 Task: Add Sprouts Organic Ground Coriander to the cart.
Action: Mouse moved to (13, 91)
Screenshot: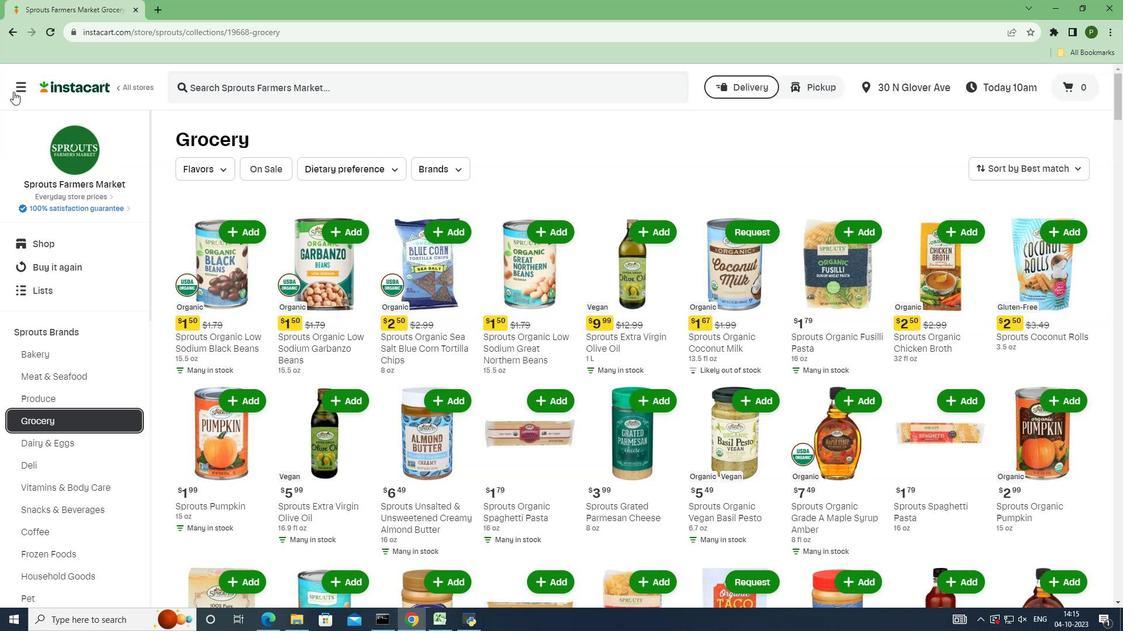 
Action: Mouse pressed left at (13, 91)
Screenshot: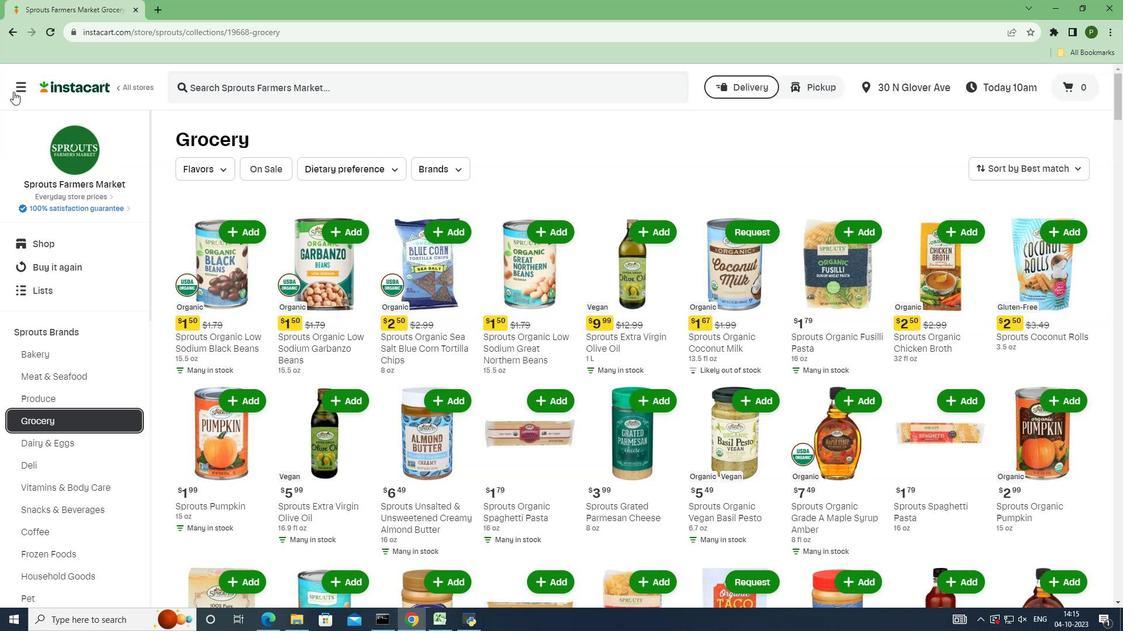 
Action: Mouse moved to (54, 320)
Screenshot: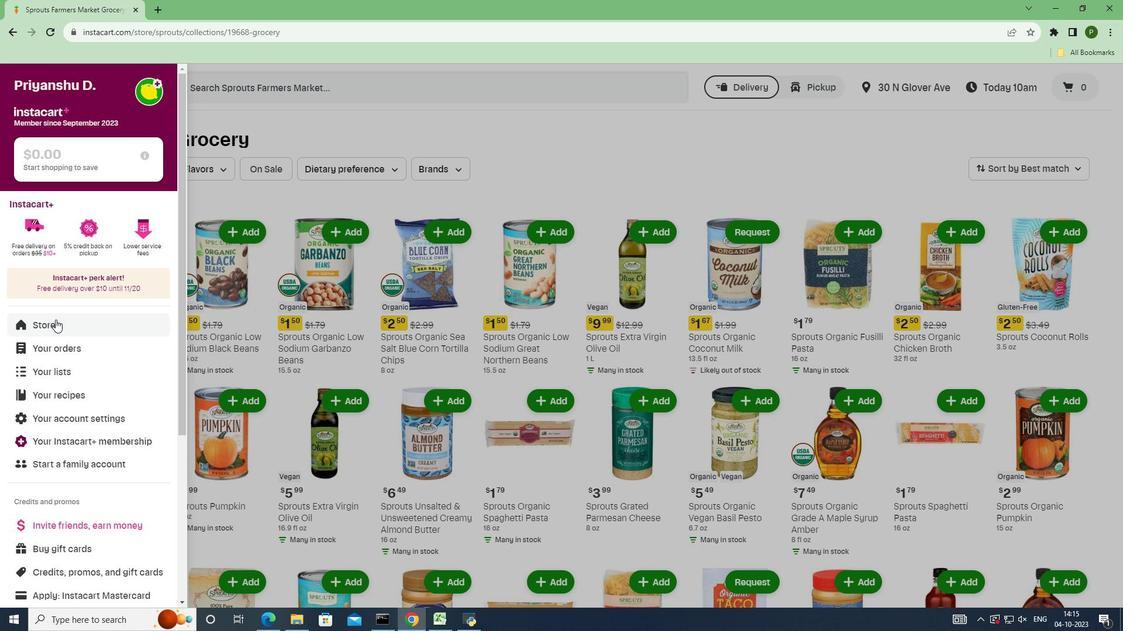 
Action: Mouse pressed left at (54, 320)
Screenshot: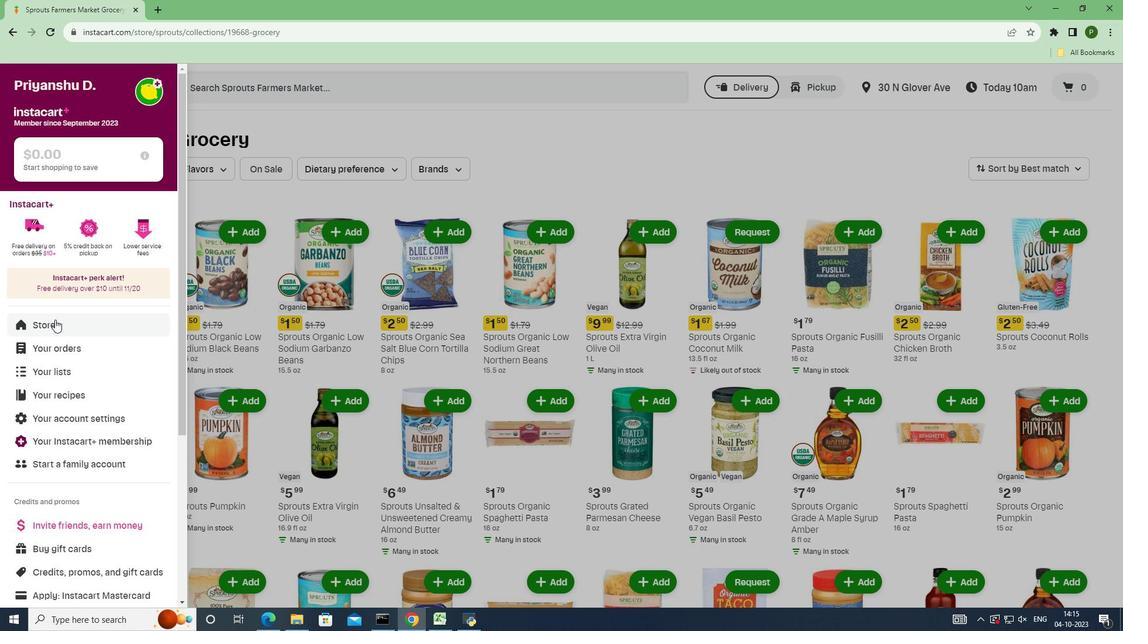 
Action: Mouse moved to (255, 131)
Screenshot: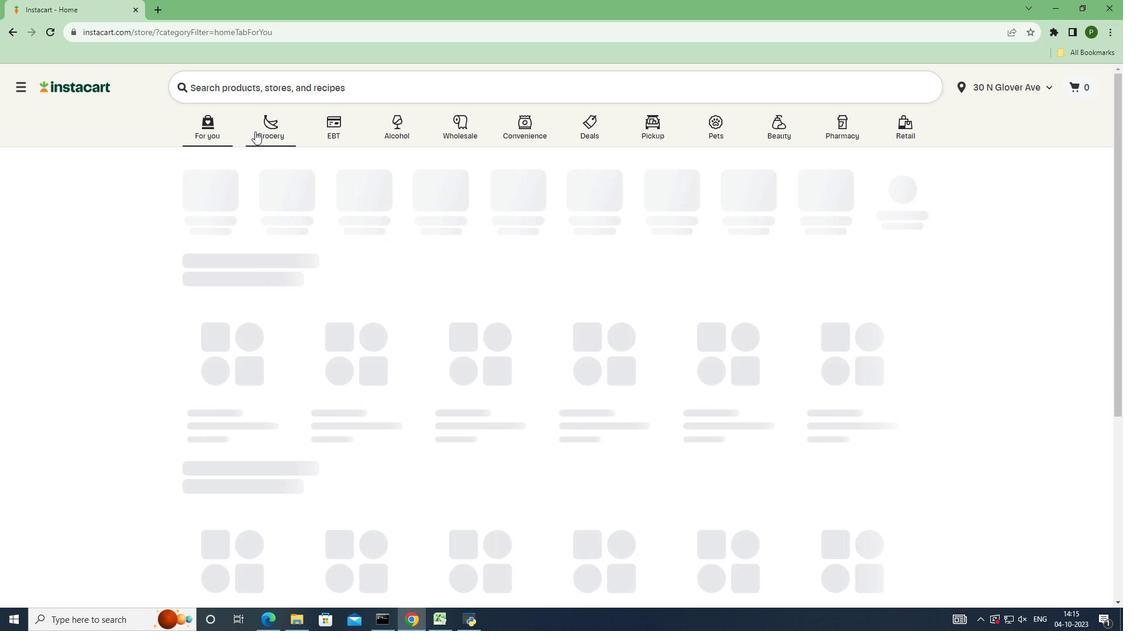 
Action: Mouse pressed left at (255, 131)
Screenshot: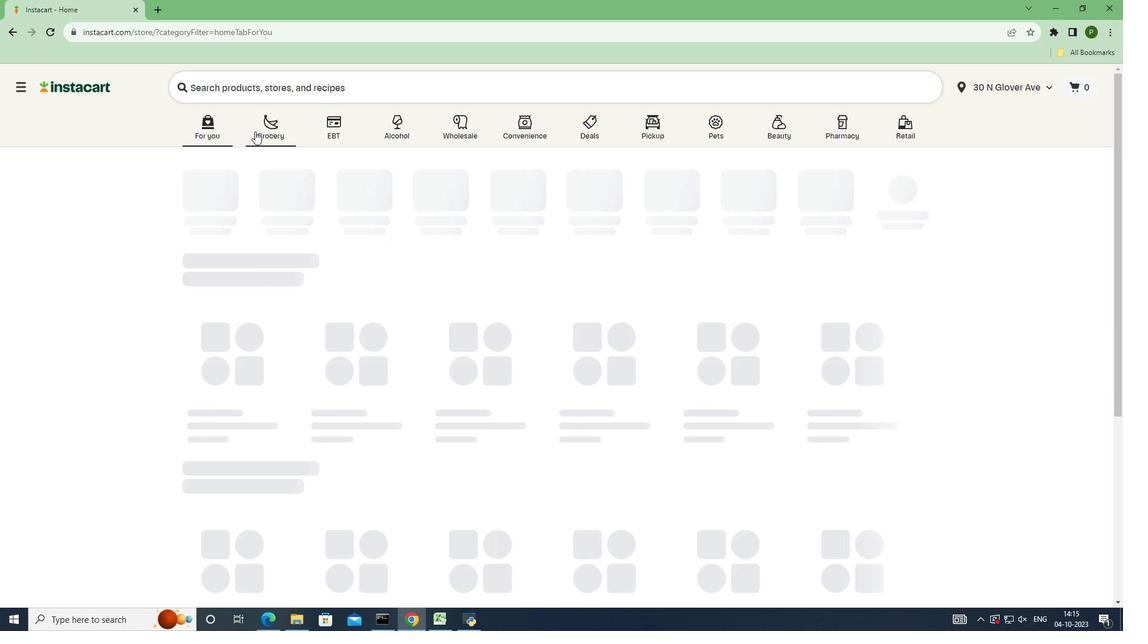 
Action: Mouse moved to (730, 271)
Screenshot: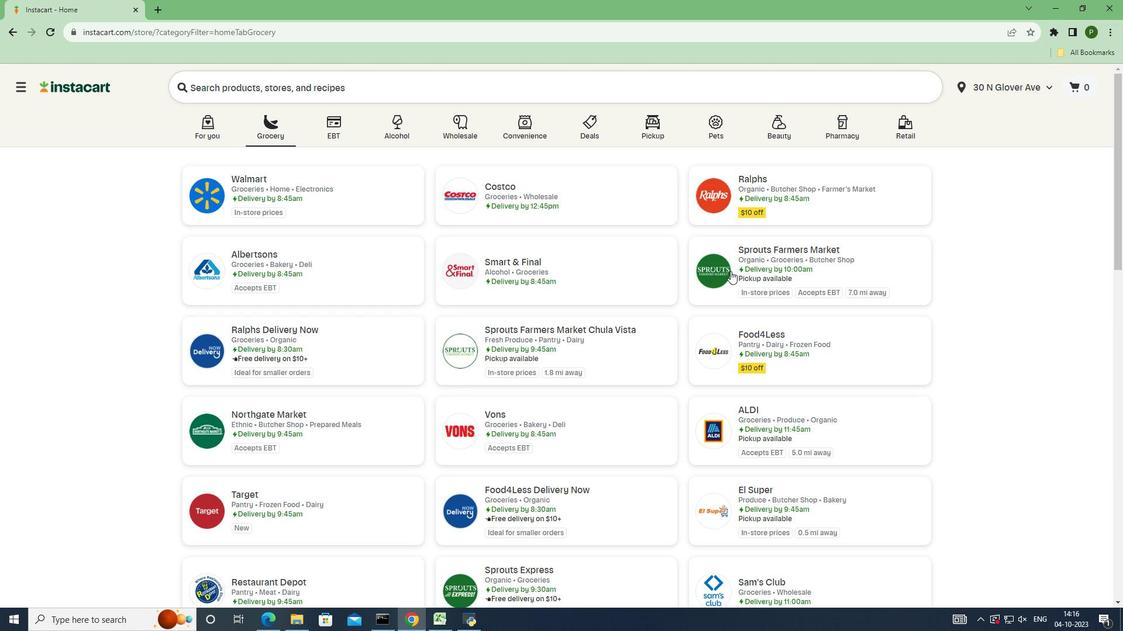
Action: Mouse pressed left at (730, 271)
Screenshot: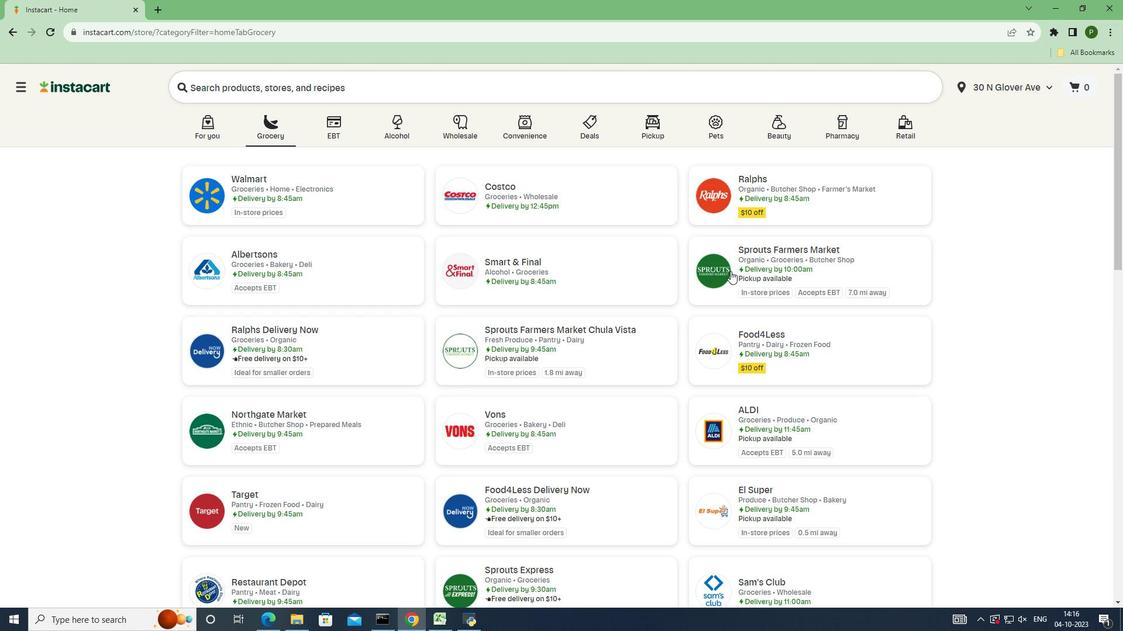 
Action: Mouse moved to (97, 326)
Screenshot: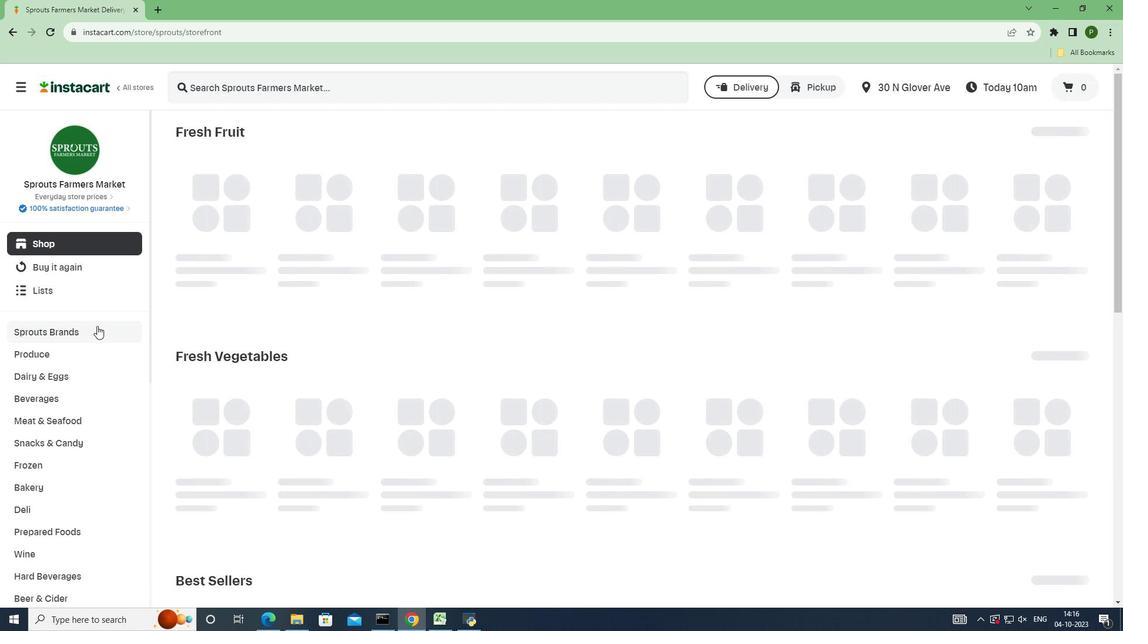 
Action: Mouse pressed left at (97, 326)
Screenshot: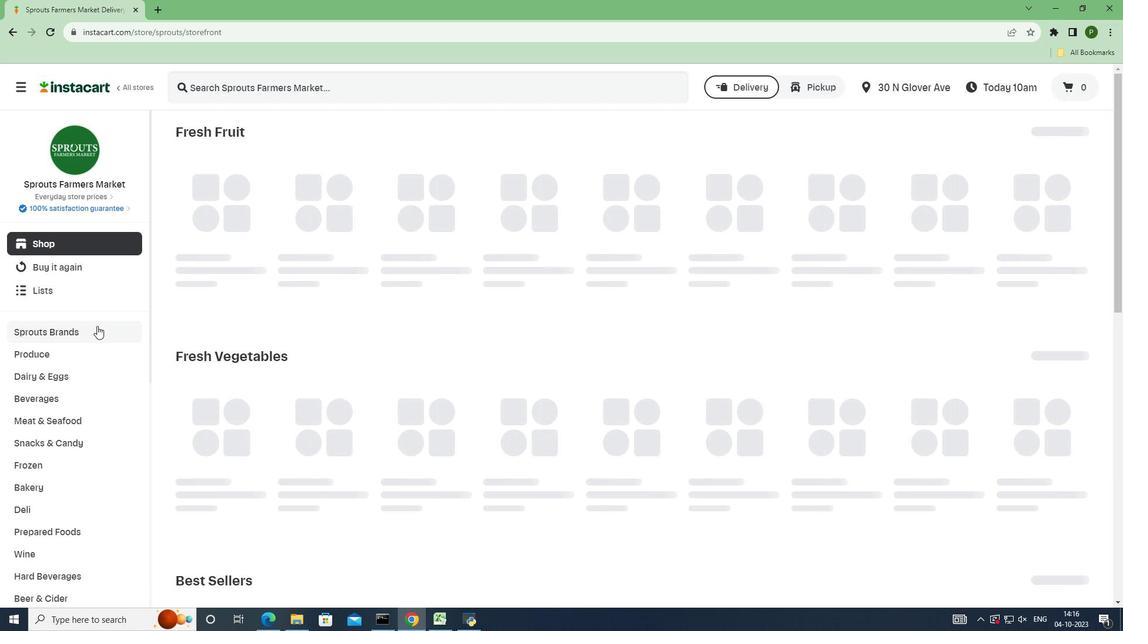 
Action: Mouse moved to (76, 426)
Screenshot: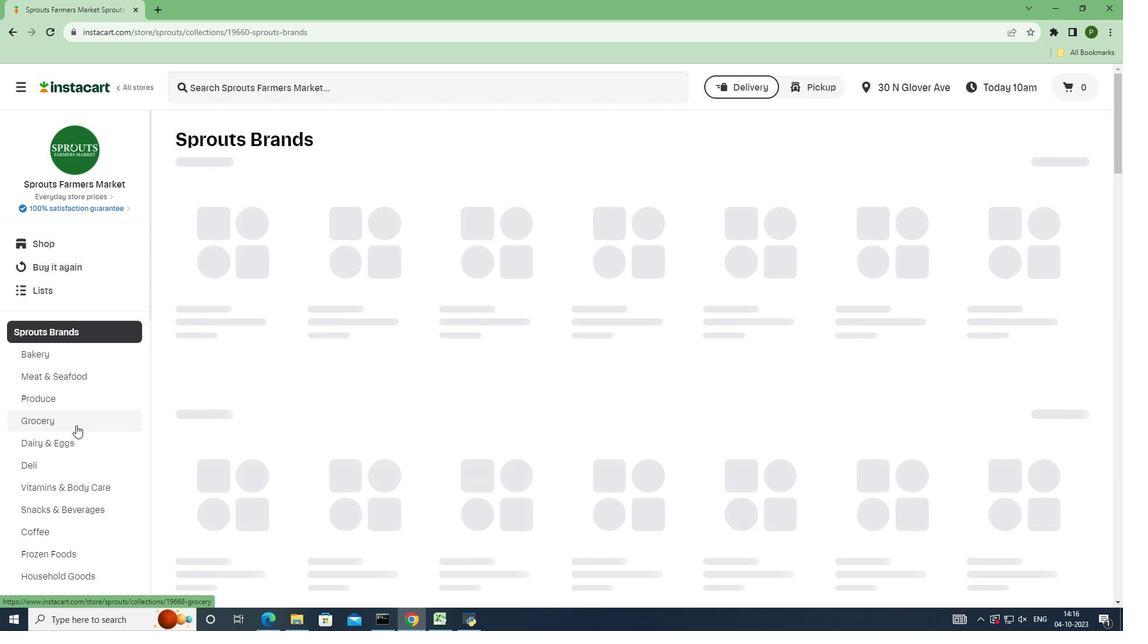 
Action: Mouse pressed left at (76, 426)
Screenshot: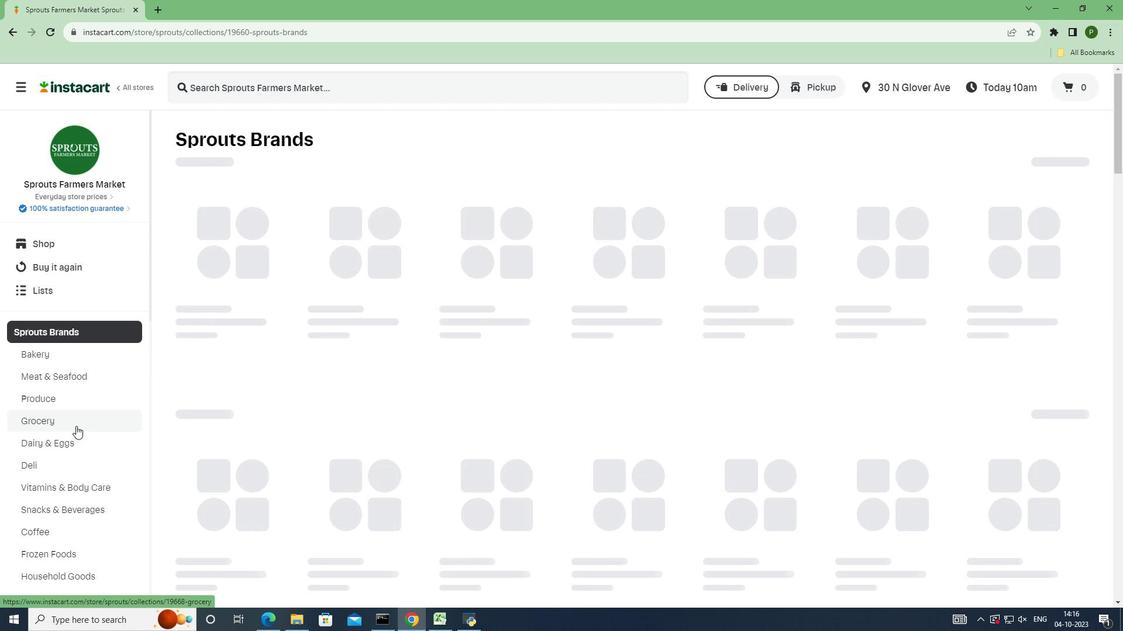 
Action: Mouse moved to (279, 270)
Screenshot: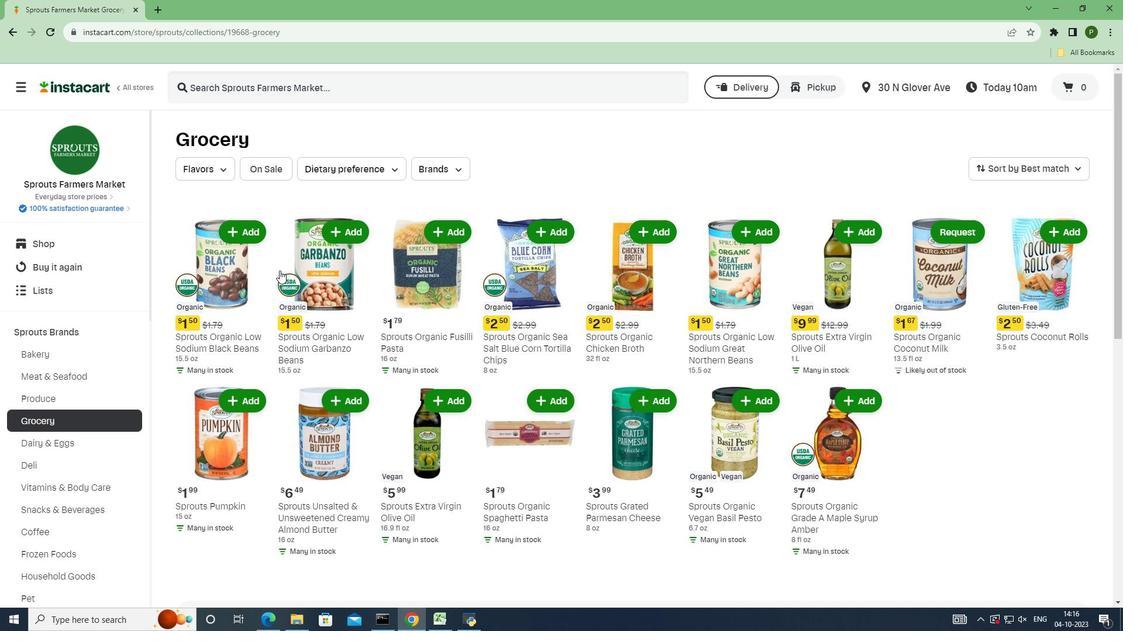
Action: Mouse scrolled (279, 270) with delta (0, 0)
Screenshot: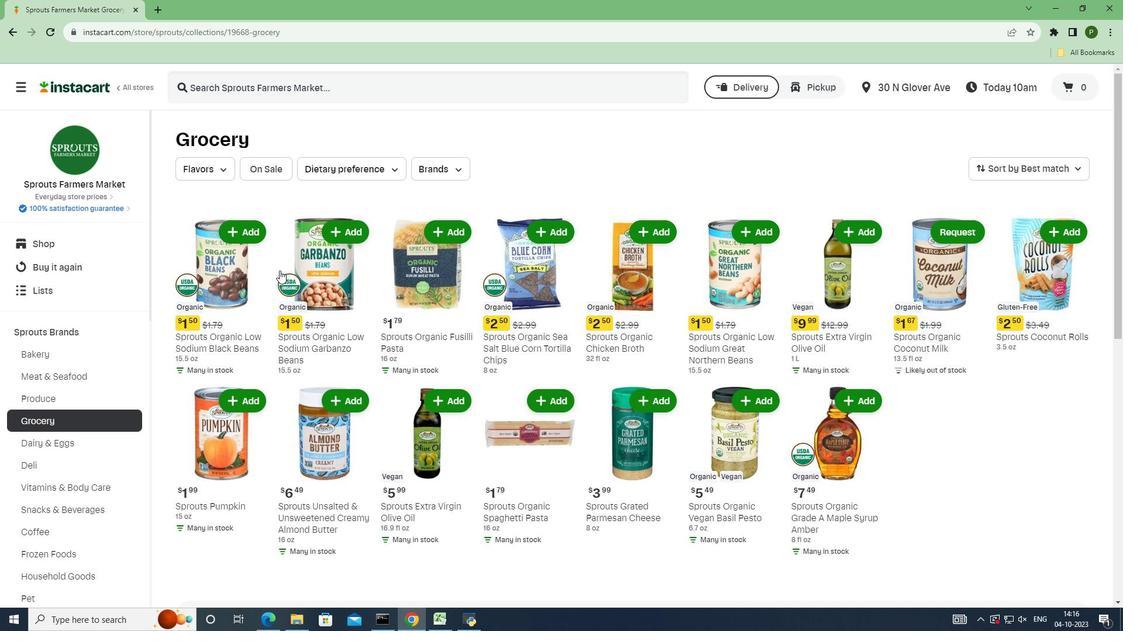 
Action: Mouse moved to (279, 271)
Screenshot: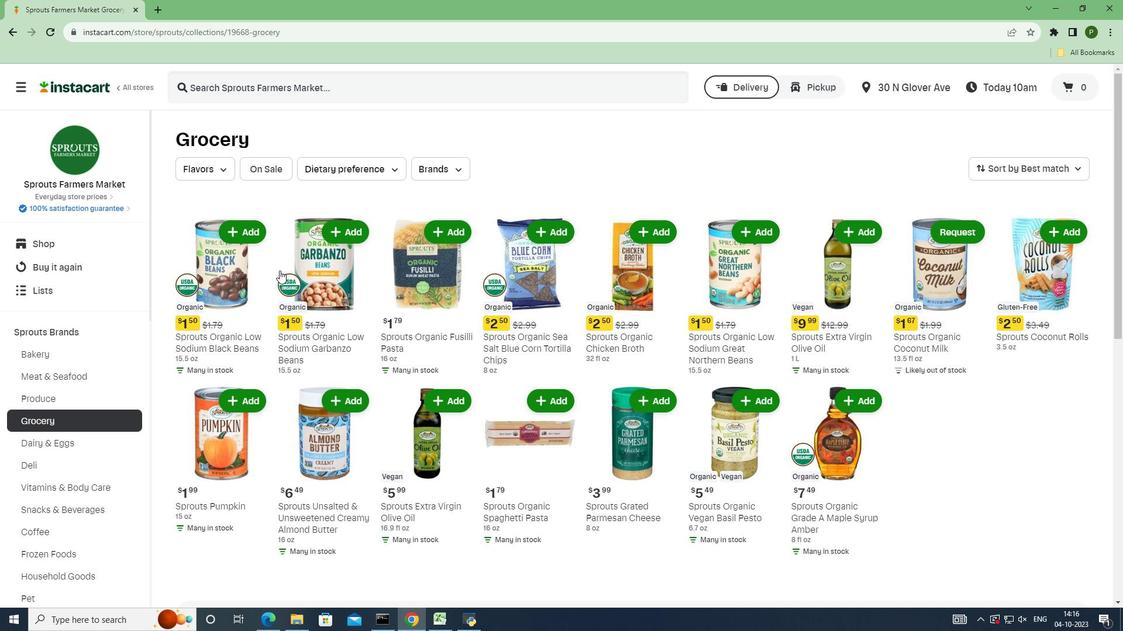 
Action: Mouse scrolled (279, 270) with delta (0, 0)
Screenshot: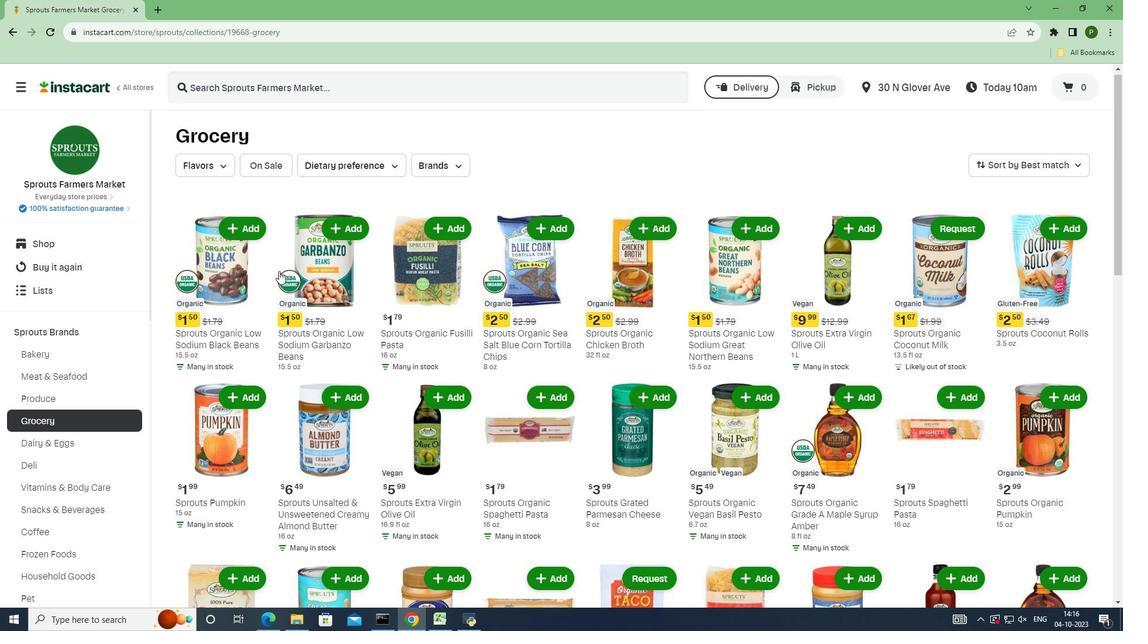
Action: Mouse scrolled (279, 270) with delta (0, 0)
Screenshot: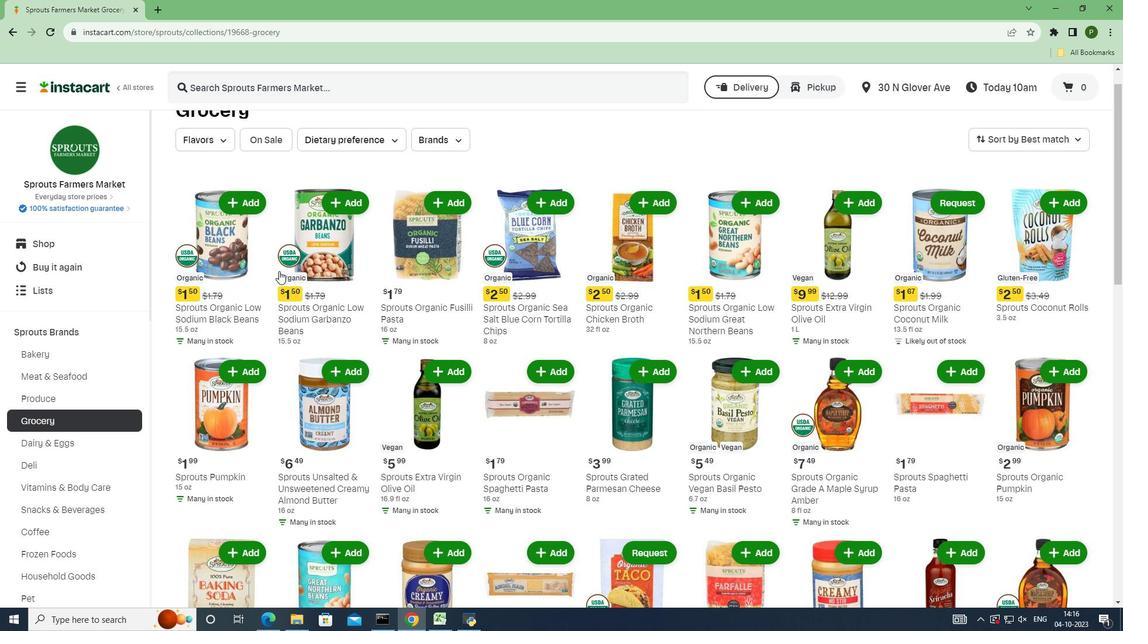 
Action: Mouse scrolled (279, 270) with delta (0, 0)
Screenshot: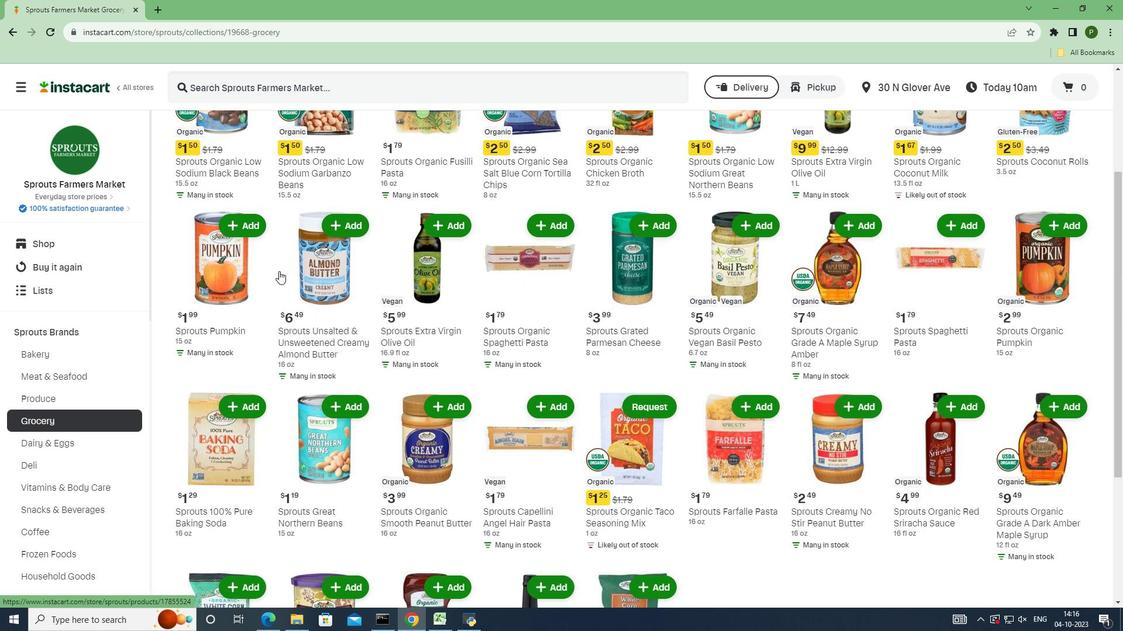
Action: Mouse scrolled (279, 270) with delta (0, 0)
Screenshot: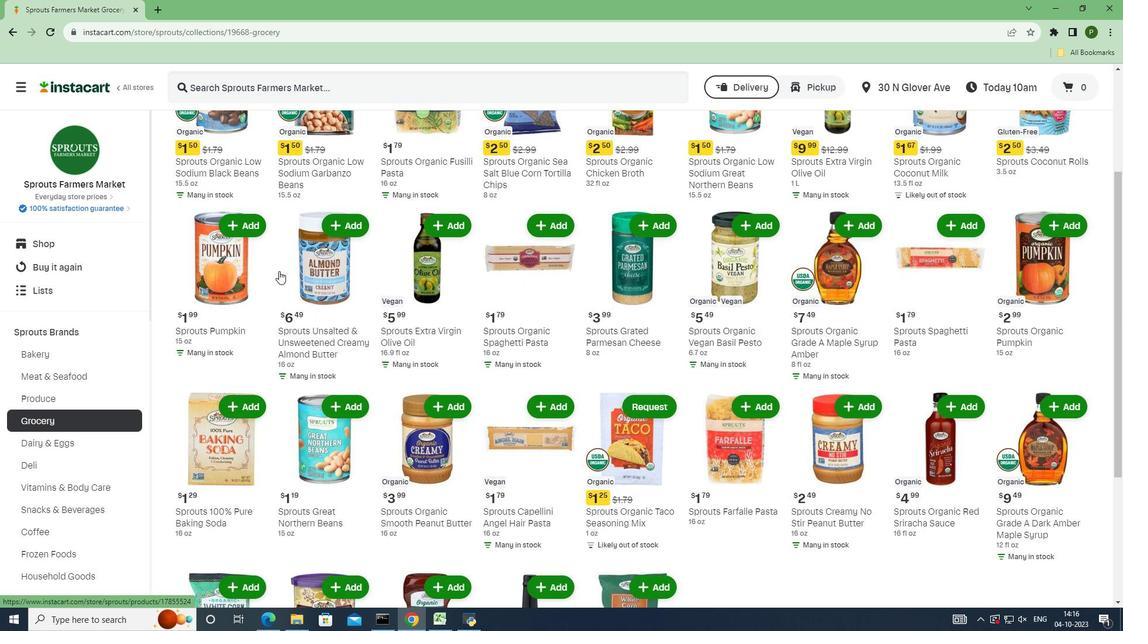 
Action: Mouse scrolled (279, 270) with delta (0, 0)
Screenshot: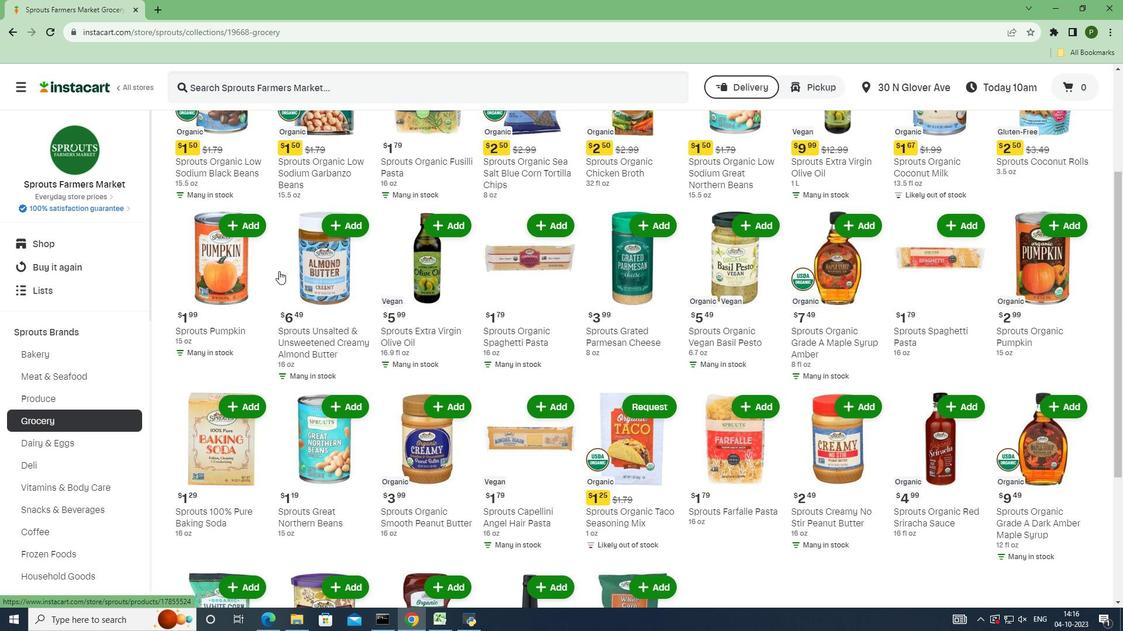 
Action: Mouse moved to (279, 271)
Screenshot: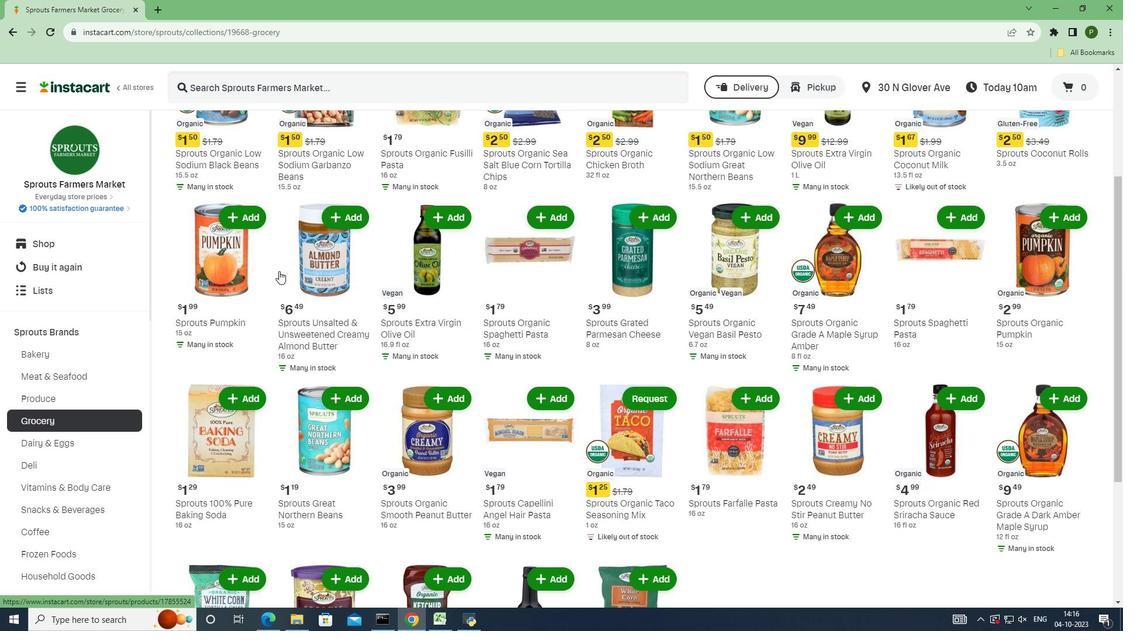 
Action: Mouse scrolled (279, 270) with delta (0, 0)
Screenshot: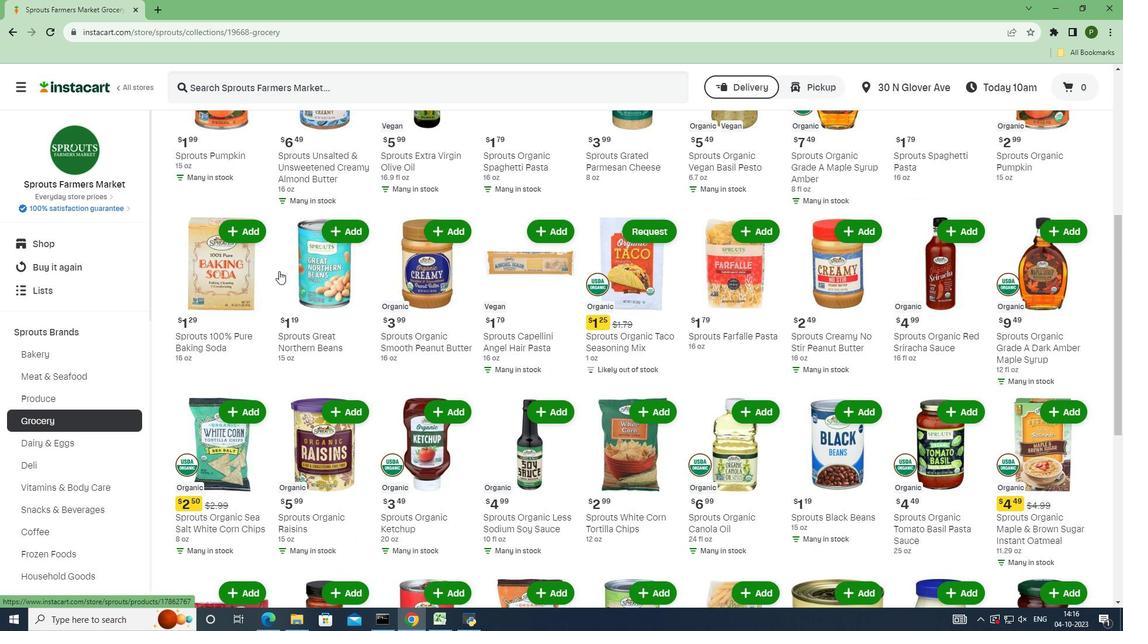 
Action: Mouse scrolled (279, 270) with delta (0, 0)
Screenshot: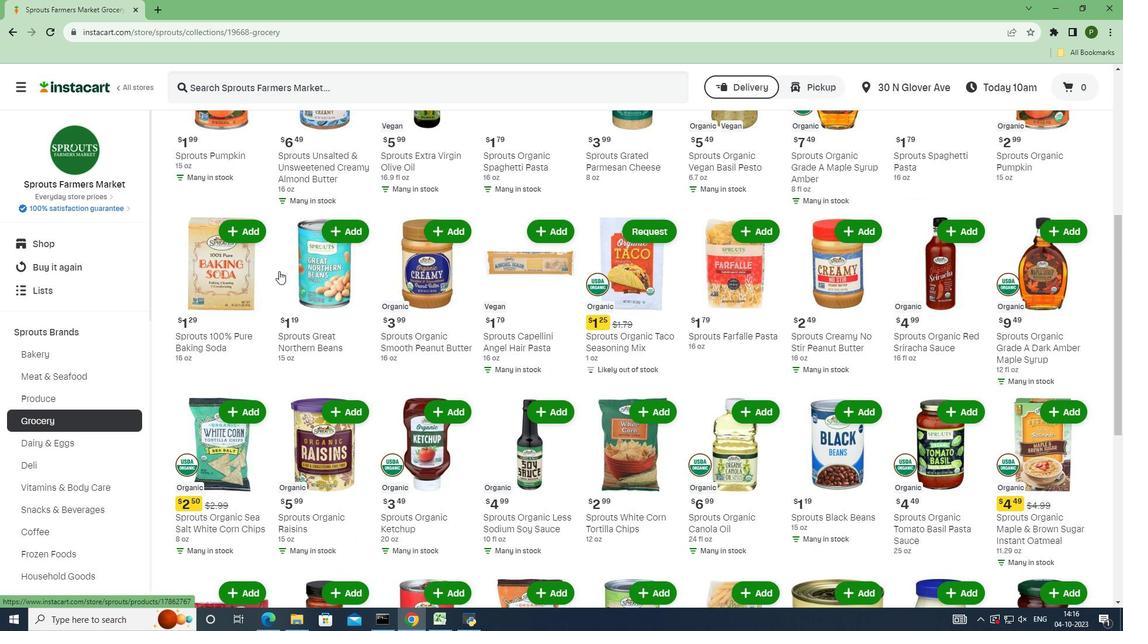 
Action: Mouse scrolled (279, 270) with delta (0, 0)
Screenshot: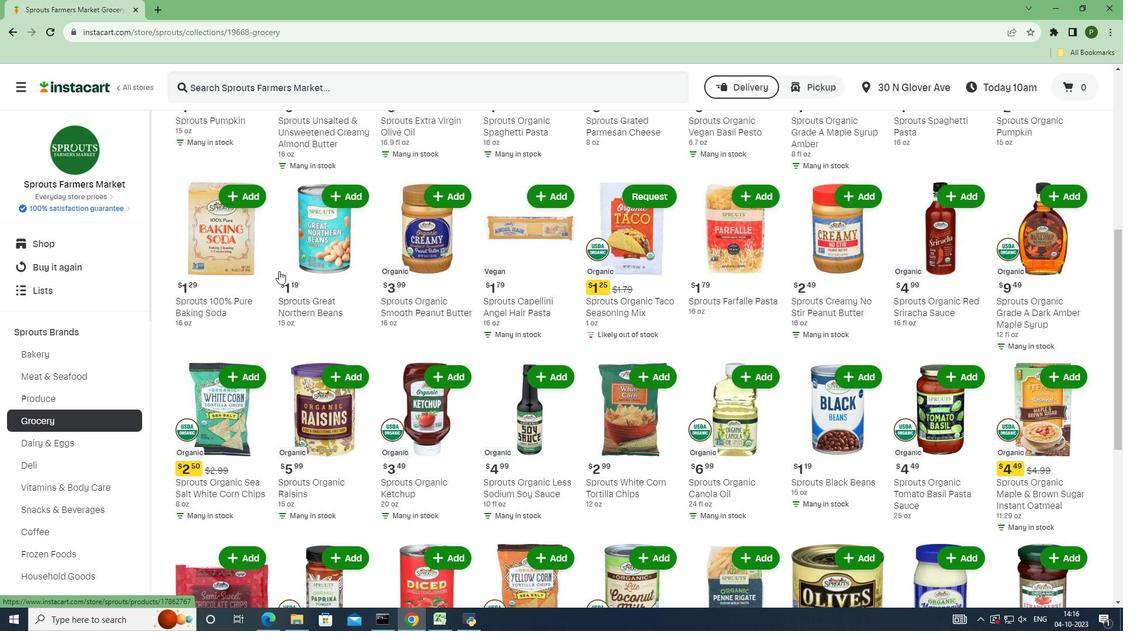 
Action: Mouse scrolled (279, 270) with delta (0, 0)
Screenshot: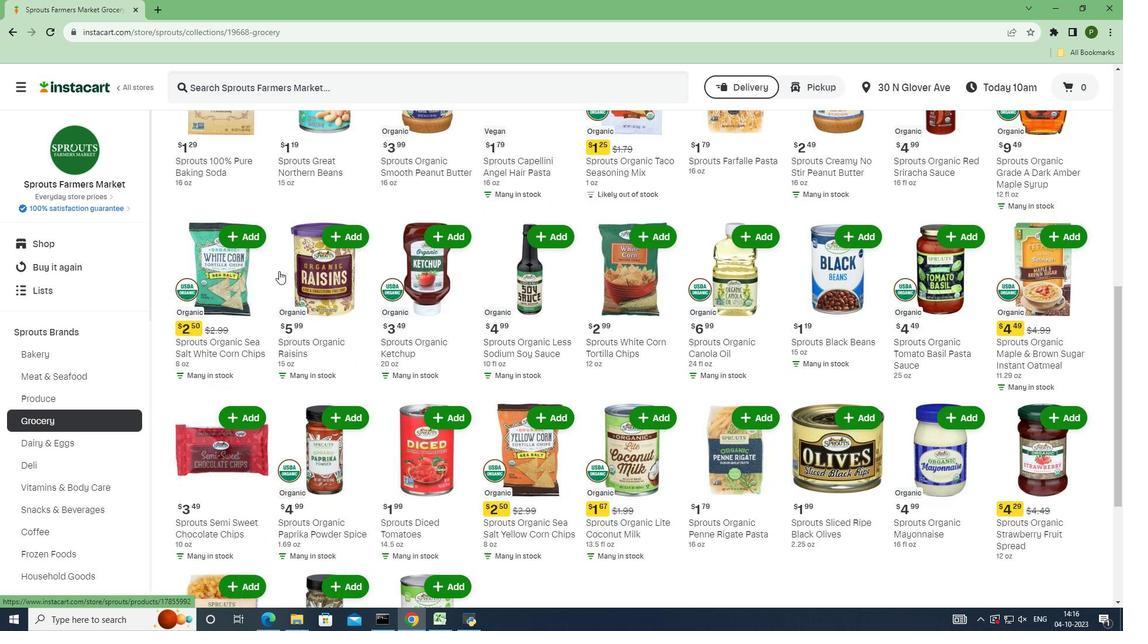 
Action: Mouse scrolled (279, 270) with delta (0, 0)
Screenshot: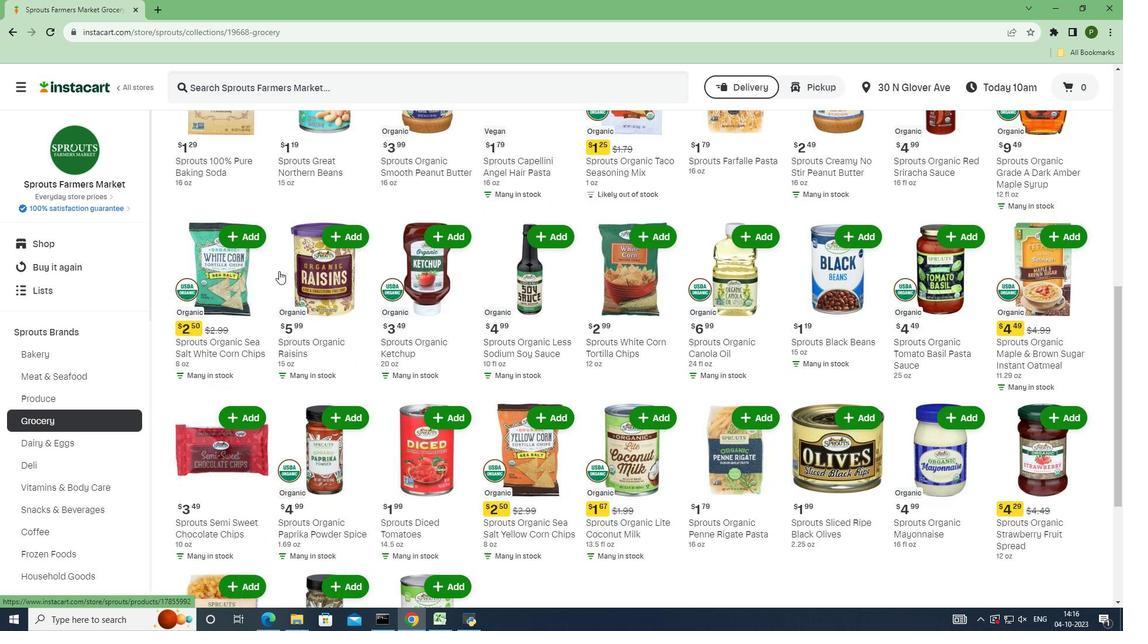
Action: Mouse scrolled (279, 270) with delta (0, 0)
Screenshot: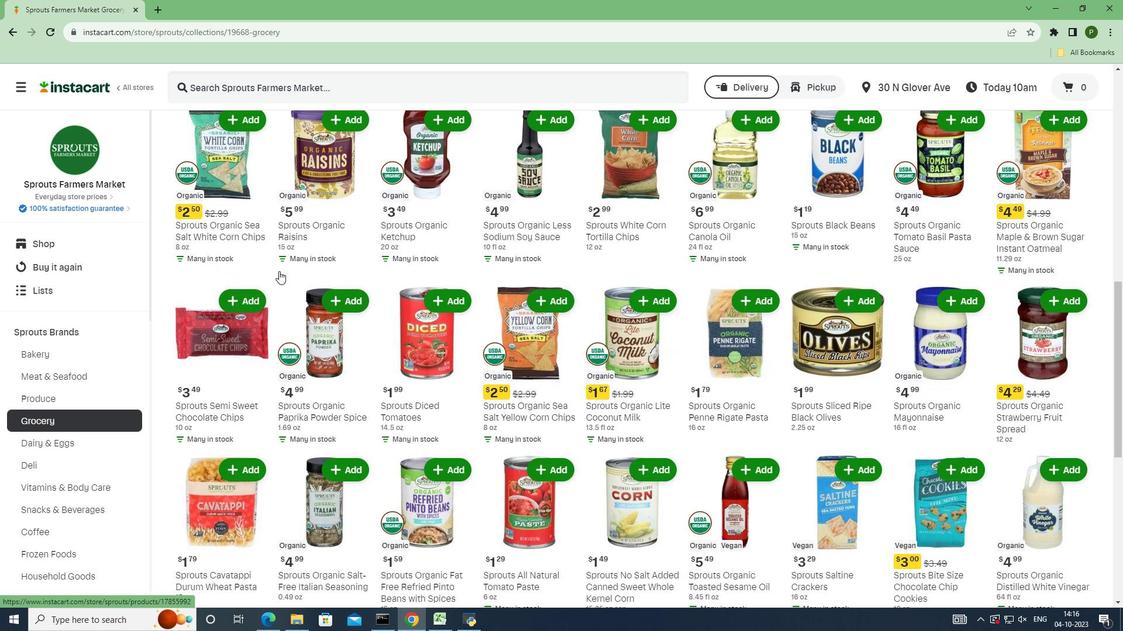 
Action: Mouse scrolled (279, 270) with delta (0, 0)
Screenshot: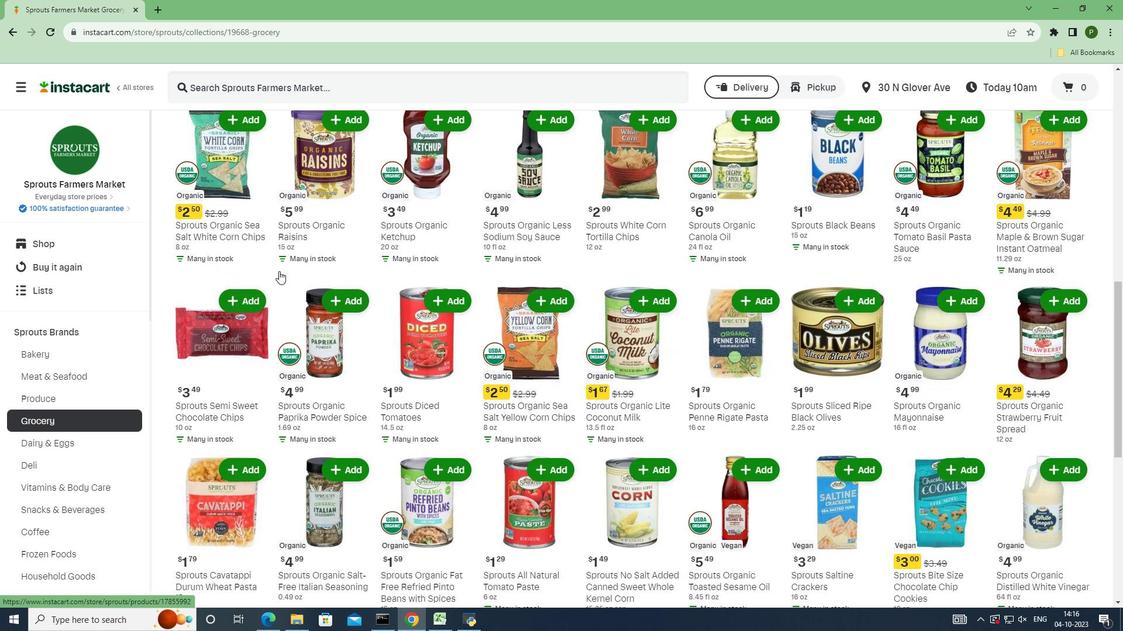 
Action: Mouse scrolled (279, 270) with delta (0, 0)
Screenshot: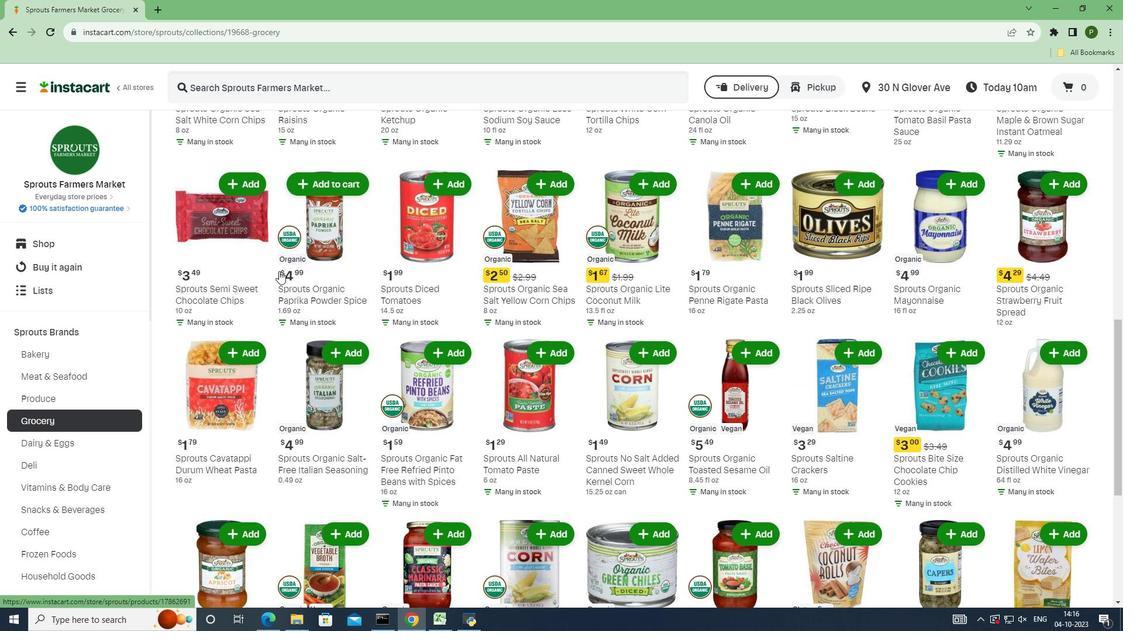 
Action: Mouse scrolled (279, 270) with delta (0, 0)
Screenshot: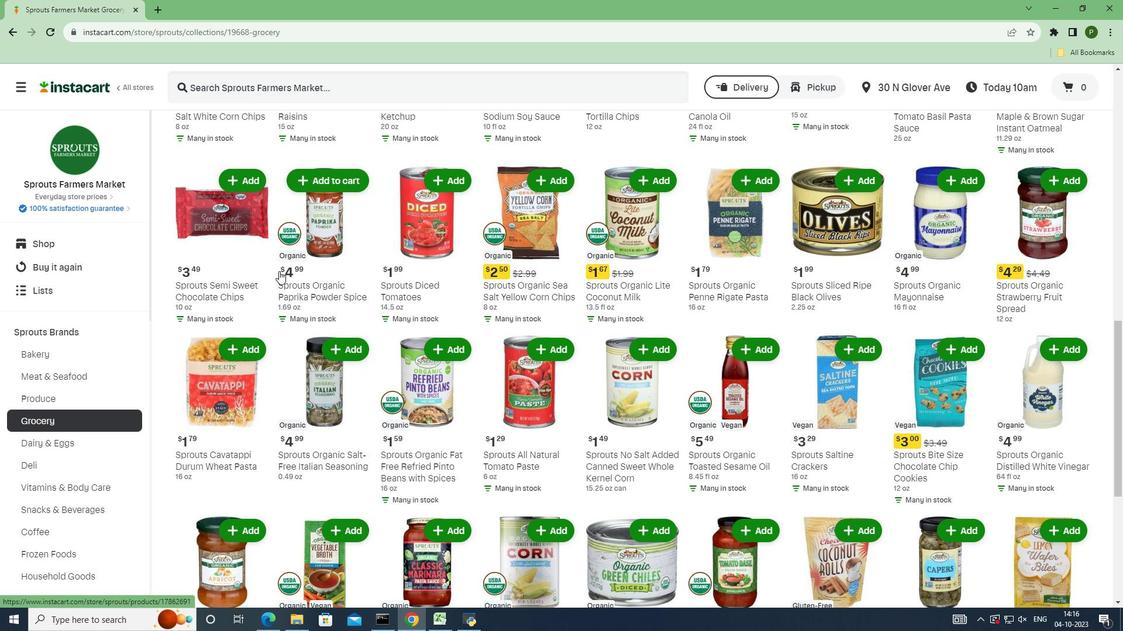 
Action: Mouse scrolled (279, 270) with delta (0, 0)
Screenshot: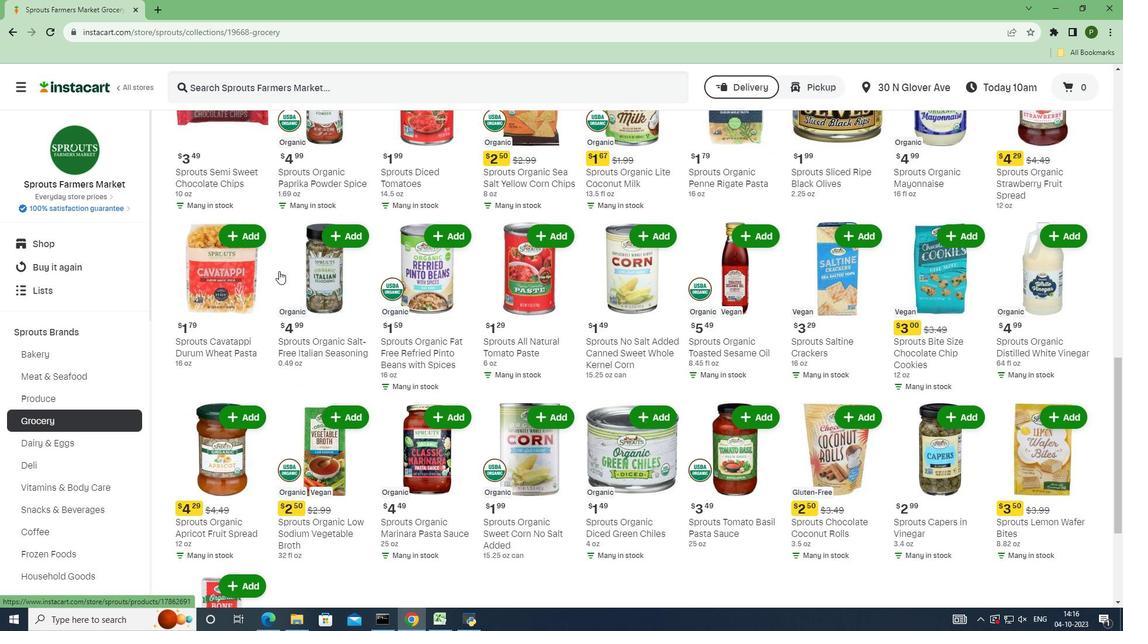 
Action: Mouse scrolled (279, 270) with delta (0, 0)
Screenshot: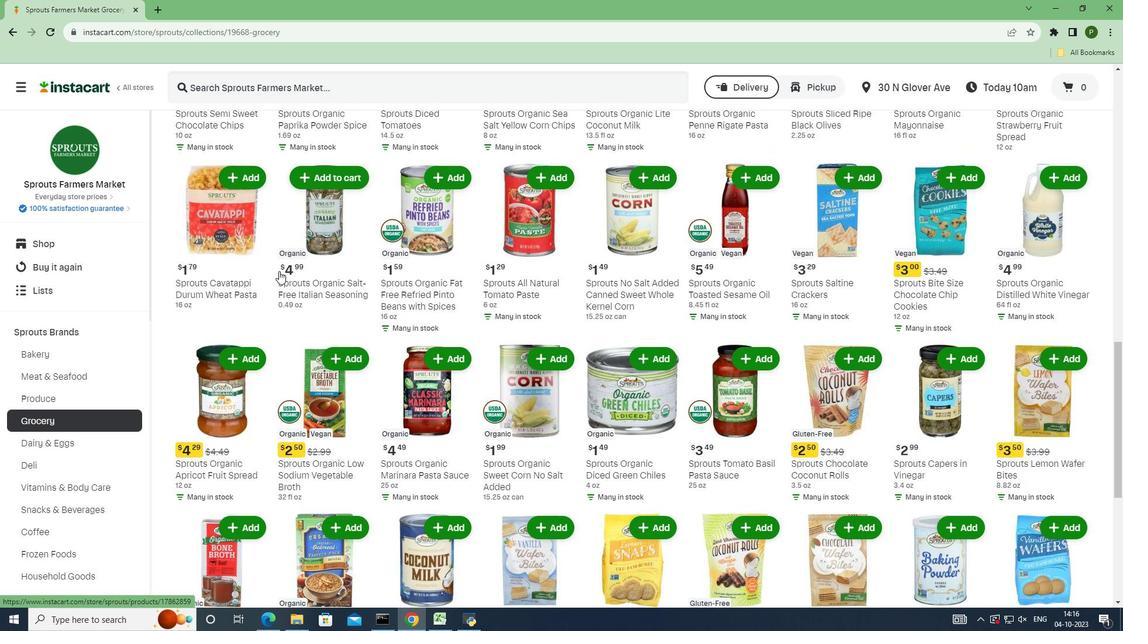 
Action: Mouse scrolled (279, 270) with delta (0, 0)
Screenshot: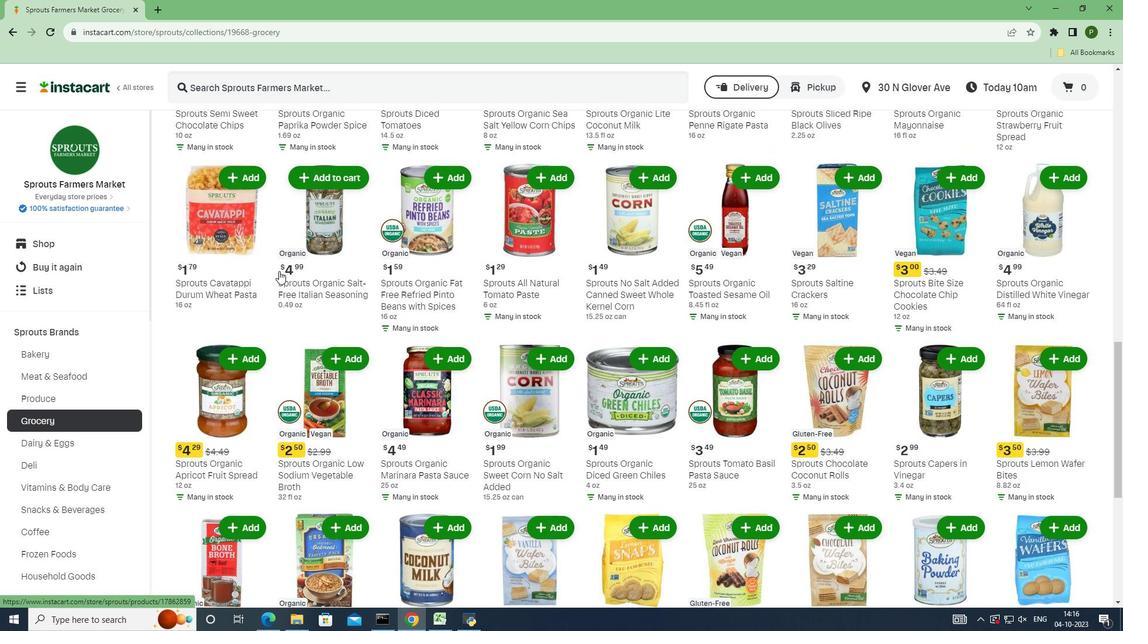 
Action: Mouse moved to (294, 325)
Screenshot: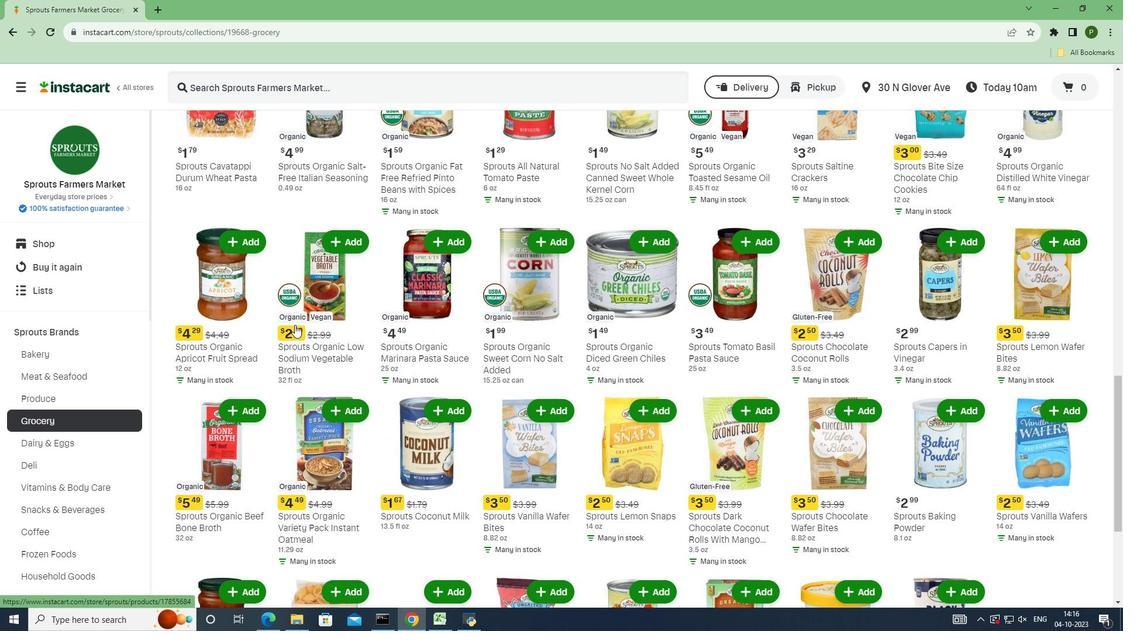 
Action: Mouse scrolled (294, 324) with delta (0, 0)
Screenshot: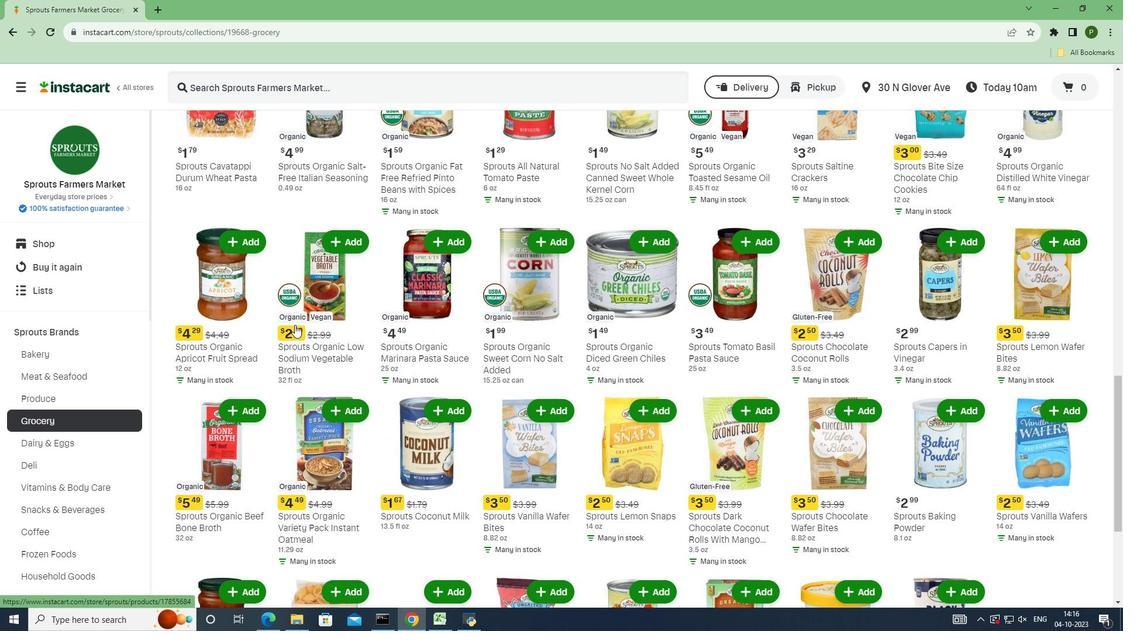 
Action: Mouse moved to (294, 325)
Screenshot: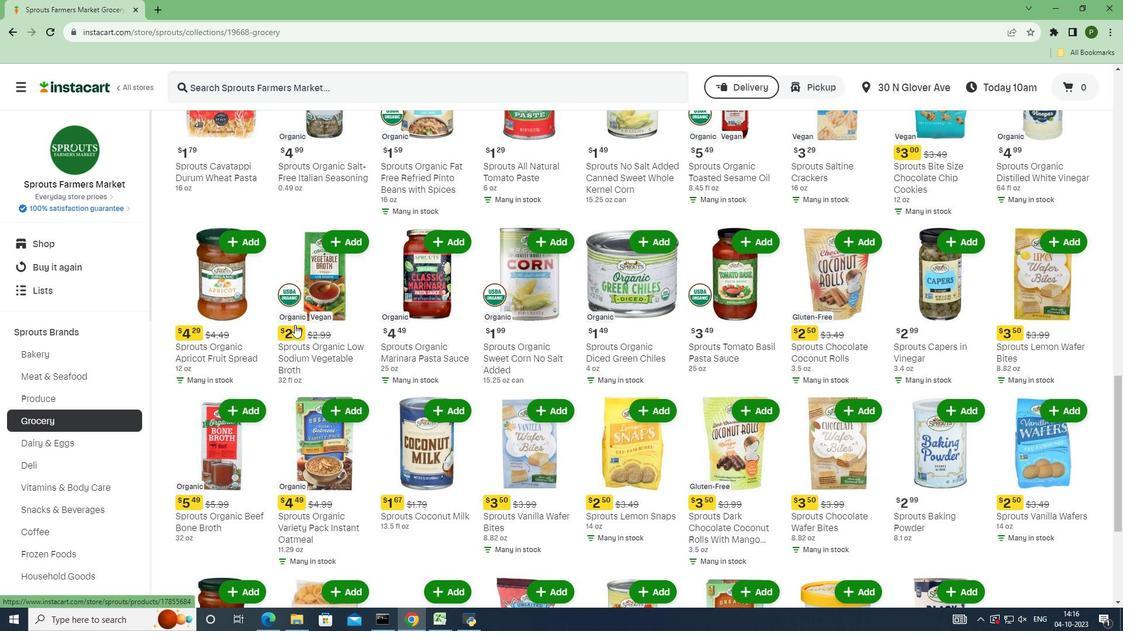 
Action: Mouse scrolled (294, 324) with delta (0, 0)
Screenshot: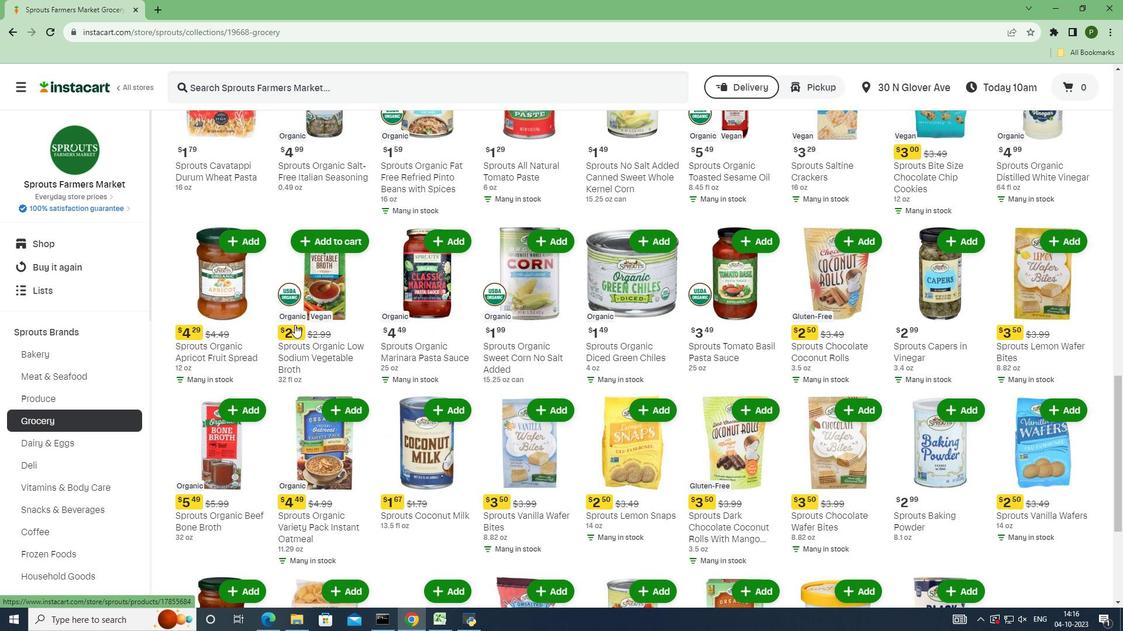 
Action: Mouse scrolled (294, 324) with delta (0, 0)
Screenshot: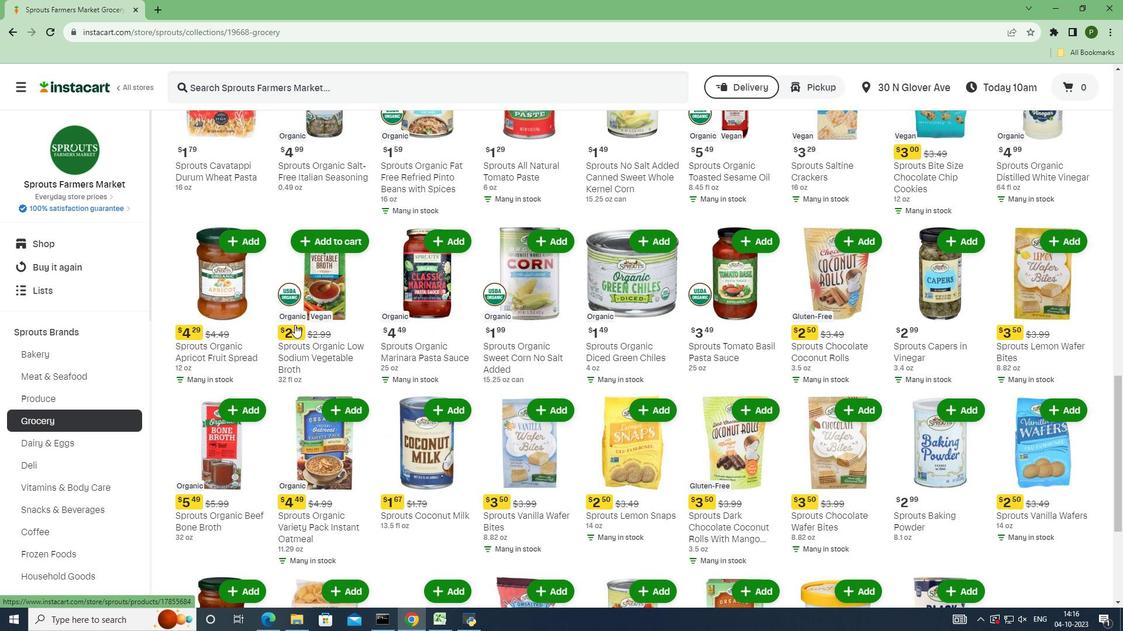 
Action: Mouse scrolled (294, 324) with delta (0, 0)
Screenshot: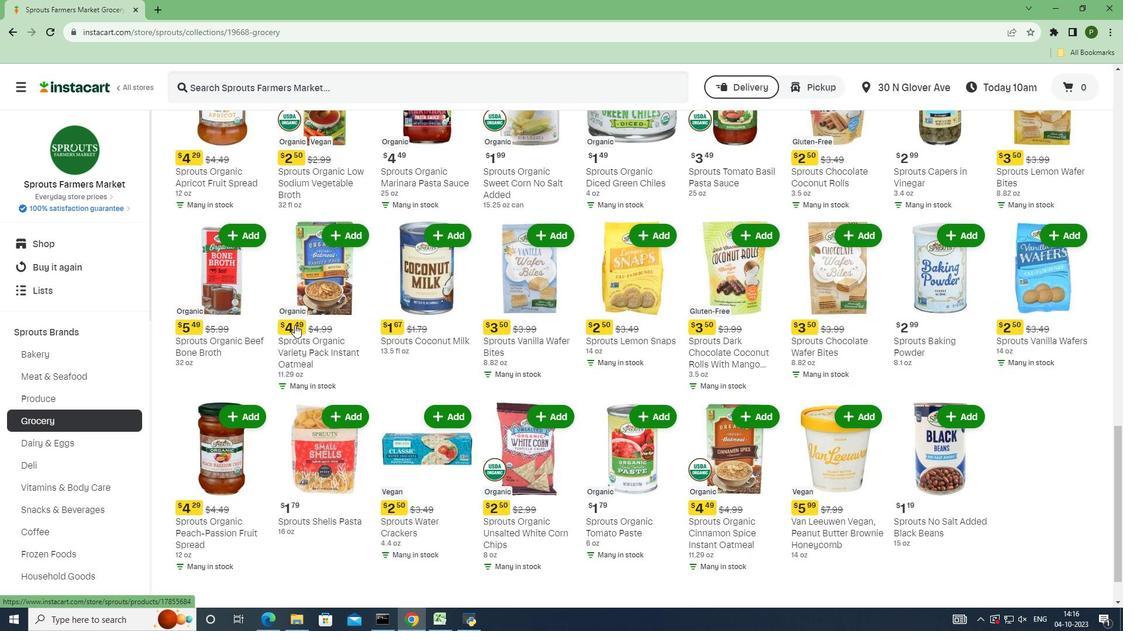 
Action: Mouse scrolled (294, 324) with delta (0, 0)
Screenshot: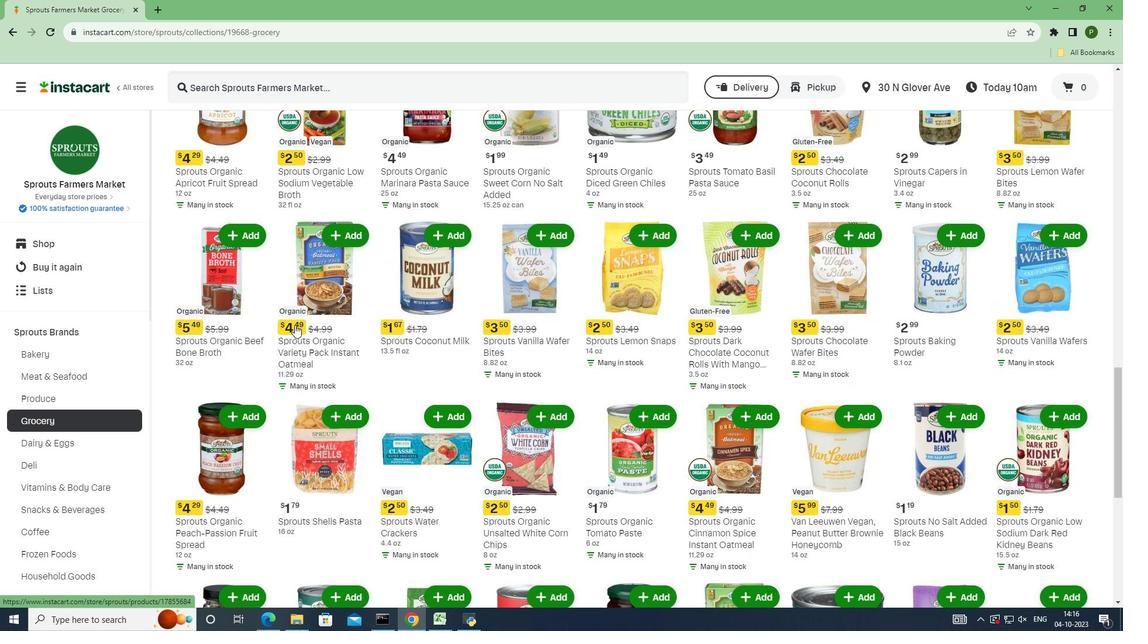 
Action: Mouse scrolled (294, 324) with delta (0, 0)
Screenshot: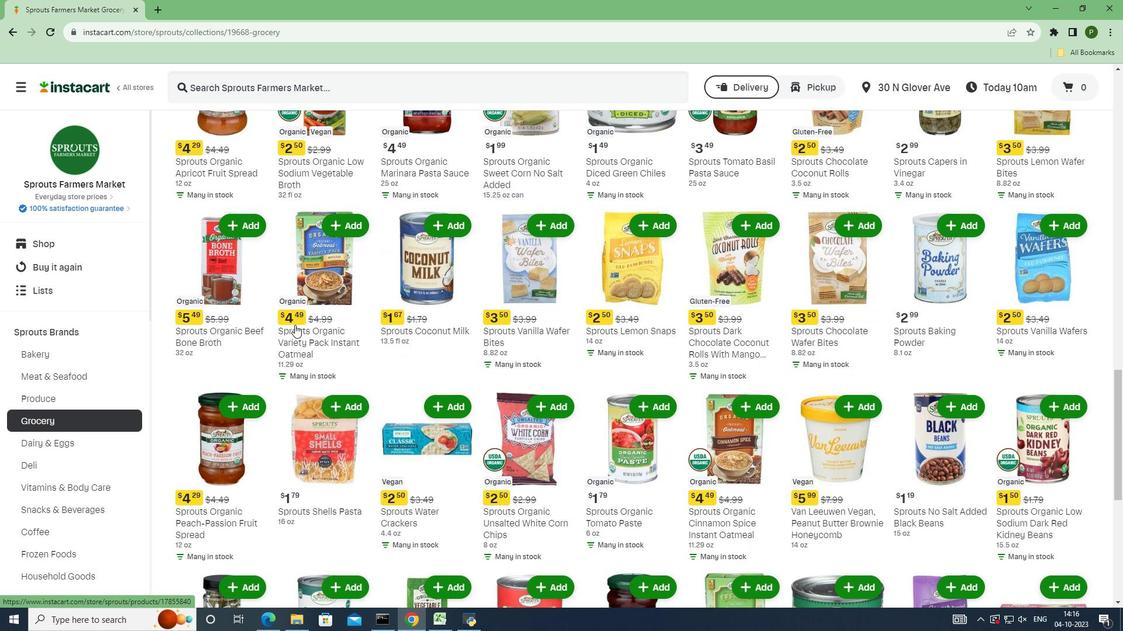 
Action: Mouse scrolled (294, 324) with delta (0, 0)
Screenshot: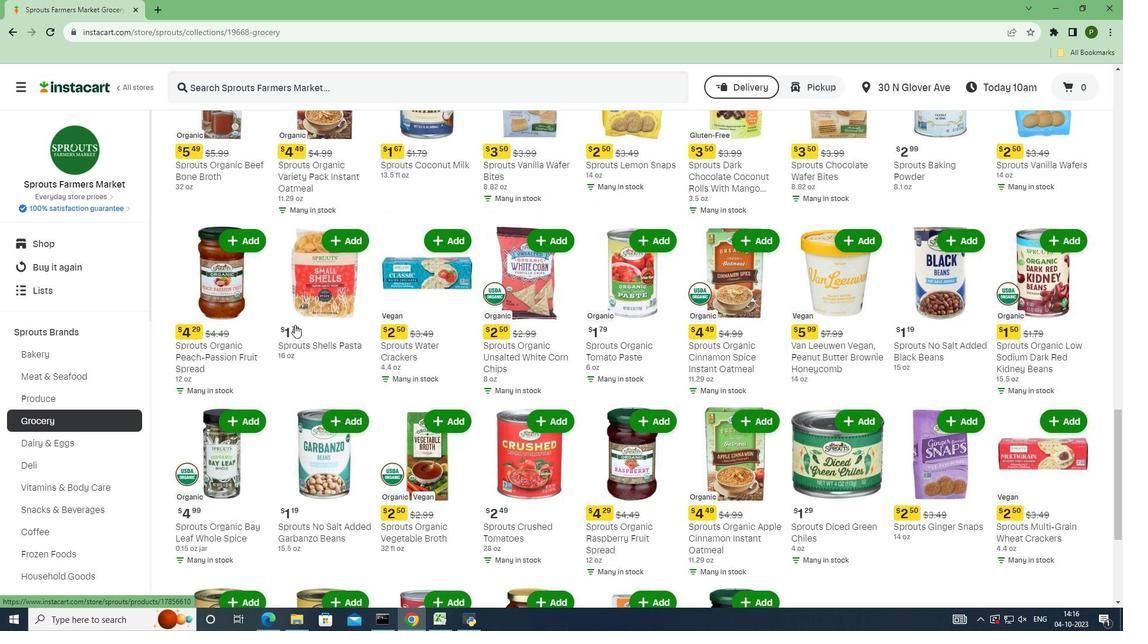 
Action: Mouse scrolled (294, 324) with delta (0, 0)
Screenshot: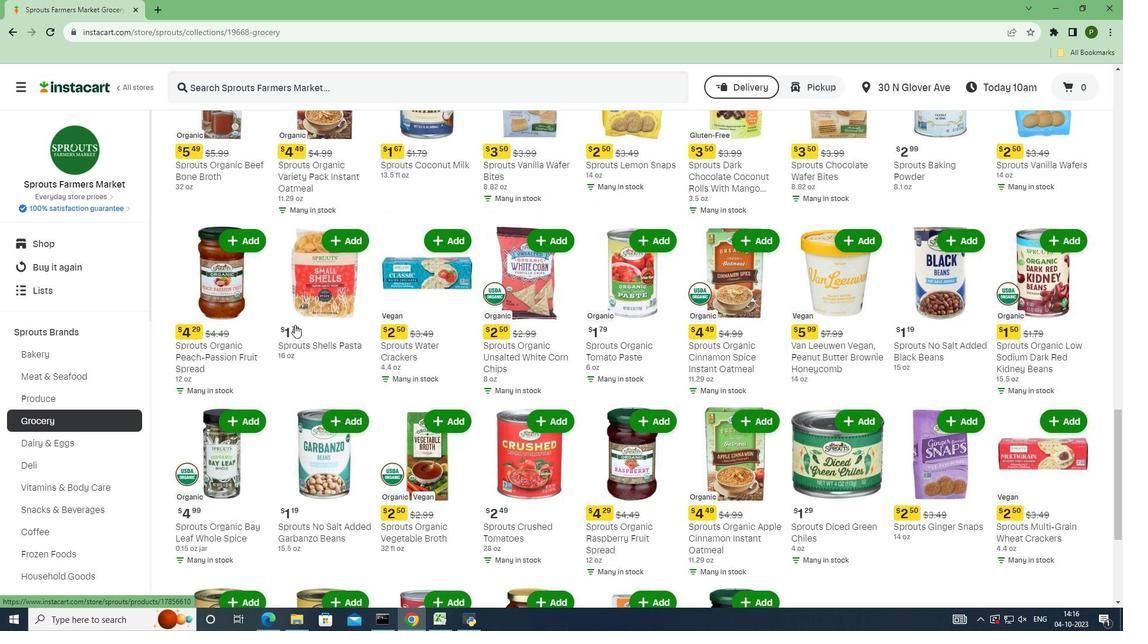 
Action: Mouse scrolled (294, 324) with delta (0, 0)
Screenshot: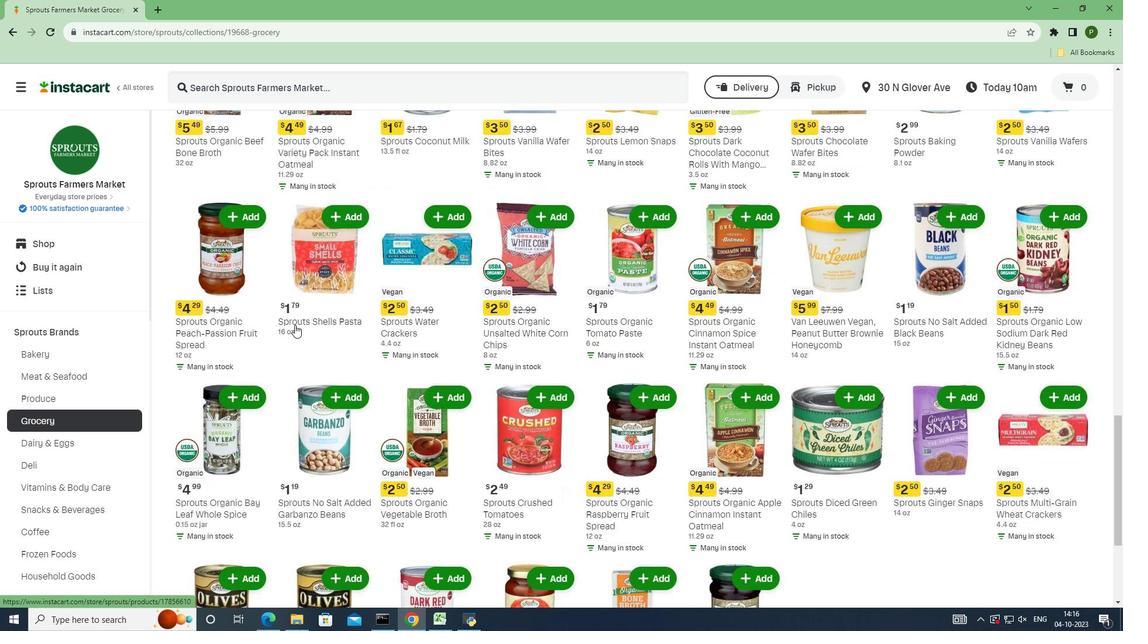 
Action: Mouse scrolled (294, 324) with delta (0, 0)
Screenshot: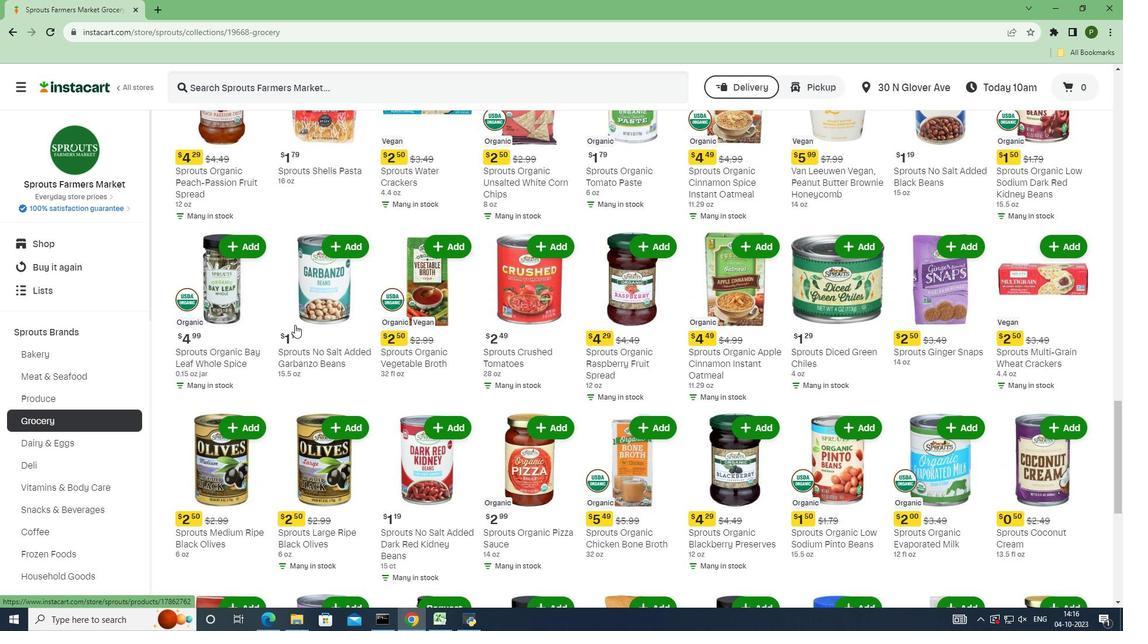 
Action: Mouse scrolled (294, 324) with delta (0, 0)
Screenshot: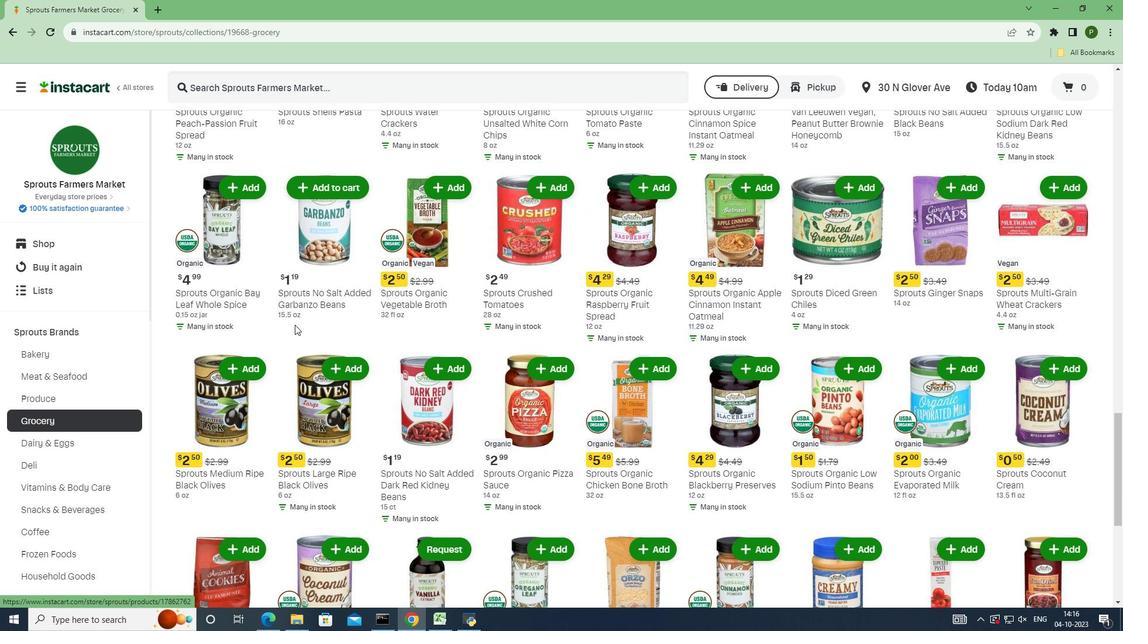 
Action: Mouse scrolled (294, 324) with delta (0, 0)
Screenshot: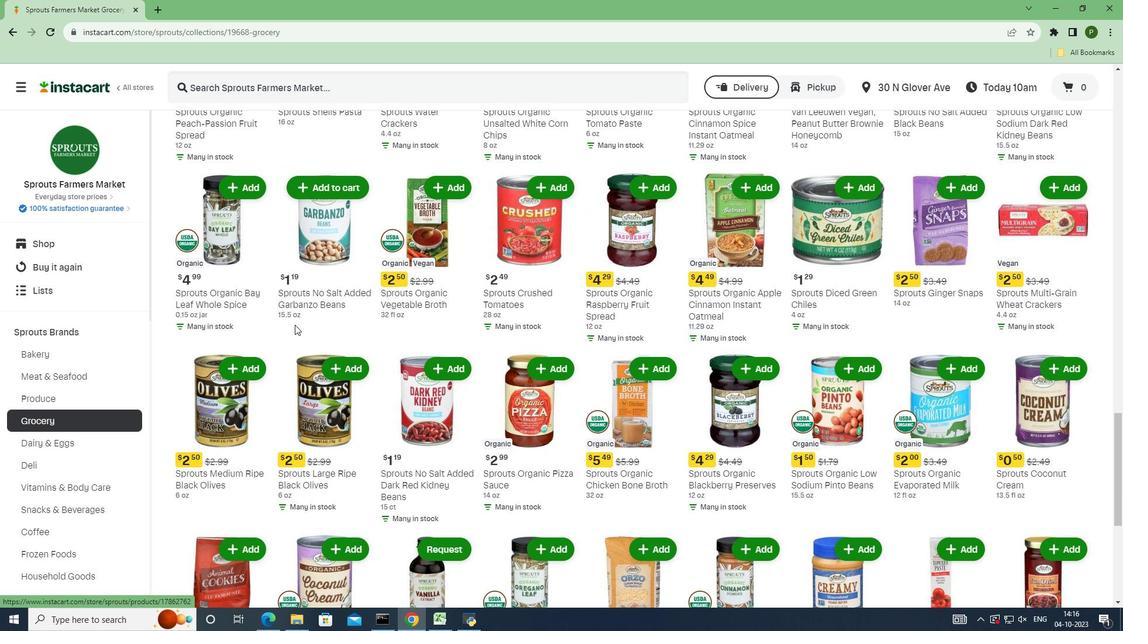 
Action: Mouse scrolled (294, 324) with delta (0, 0)
Screenshot: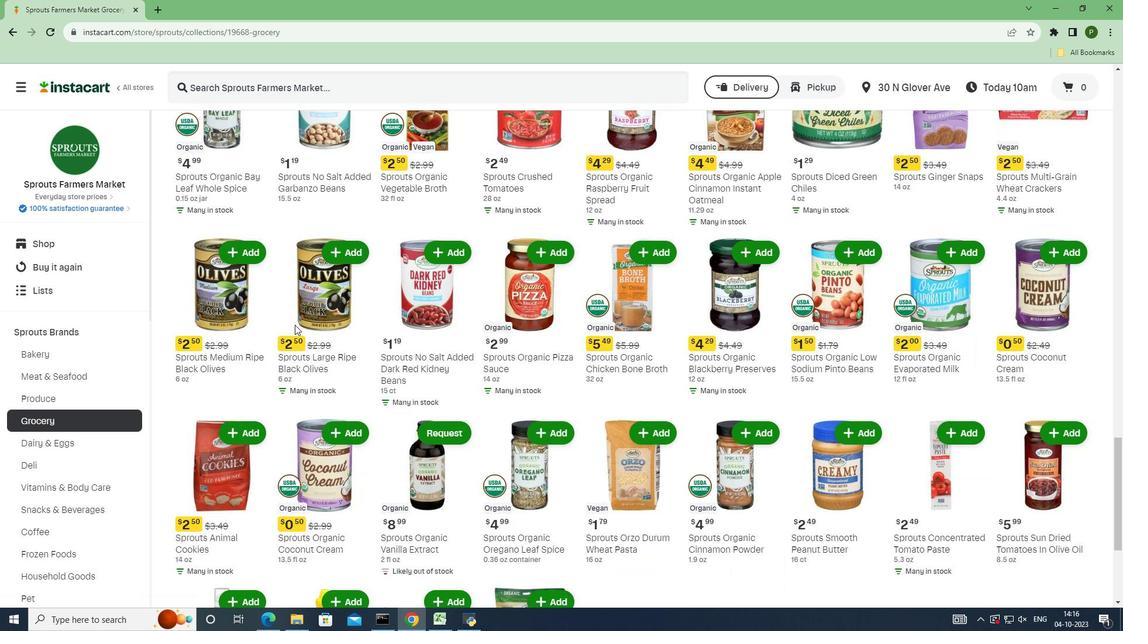 
Action: Mouse scrolled (294, 324) with delta (0, 0)
Screenshot: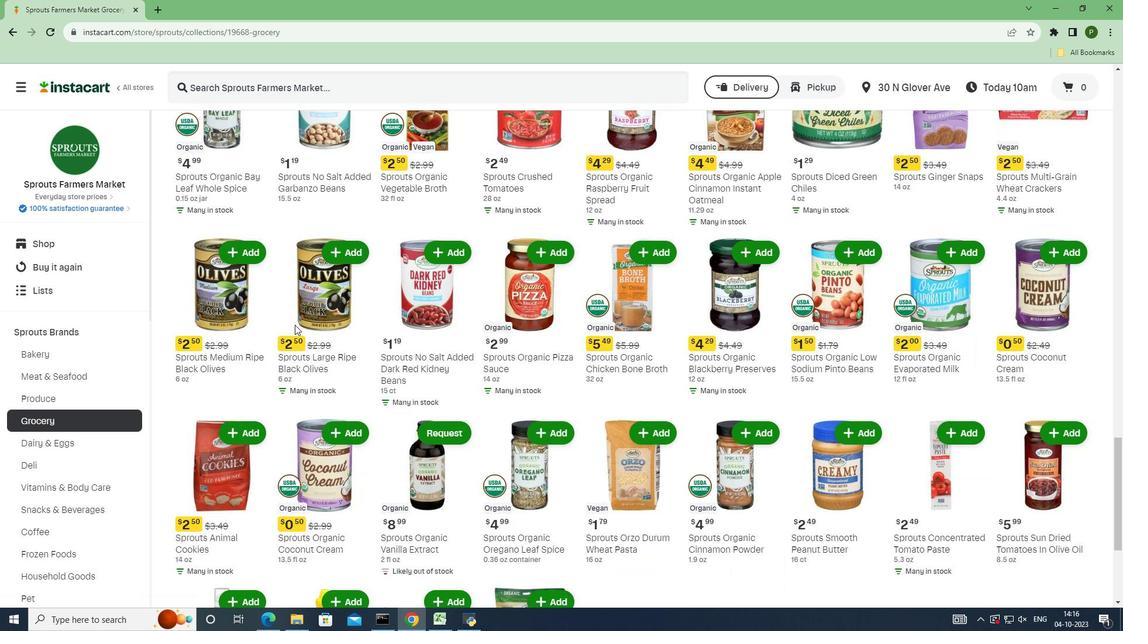 
Action: Mouse scrolled (294, 324) with delta (0, 0)
Screenshot: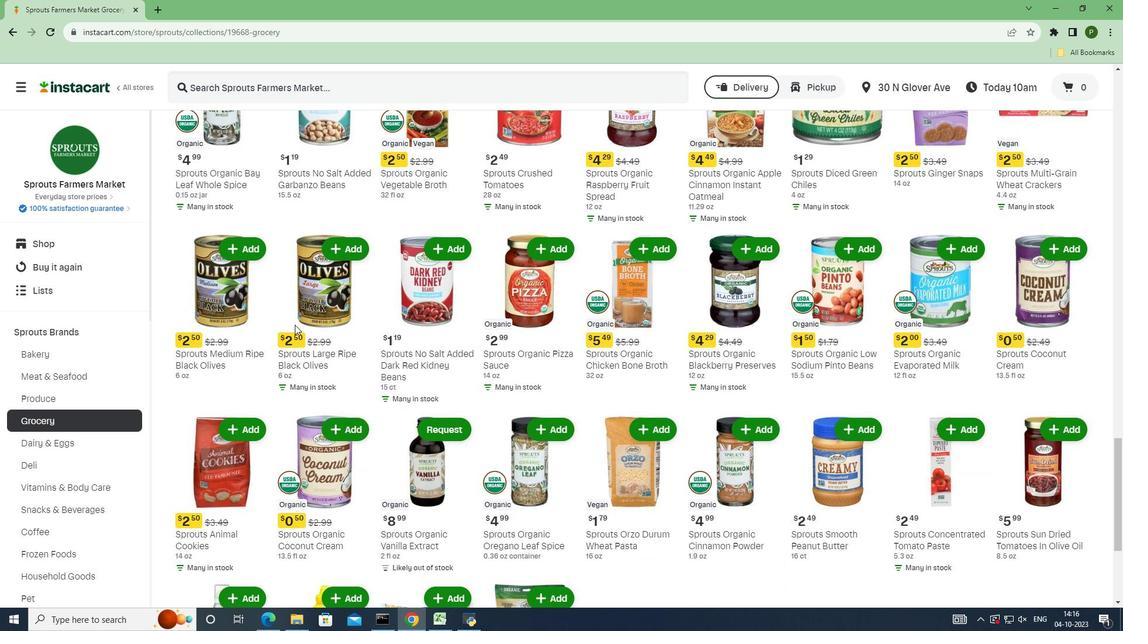 
Action: Mouse scrolled (294, 324) with delta (0, 0)
Screenshot: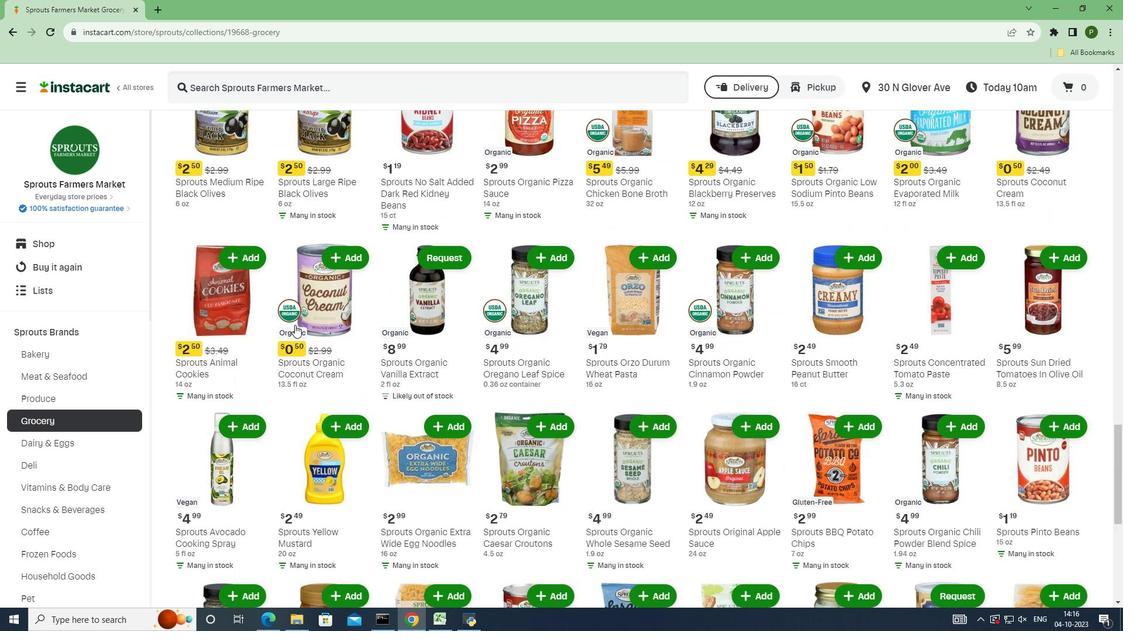 
Action: Mouse scrolled (294, 324) with delta (0, 0)
Screenshot: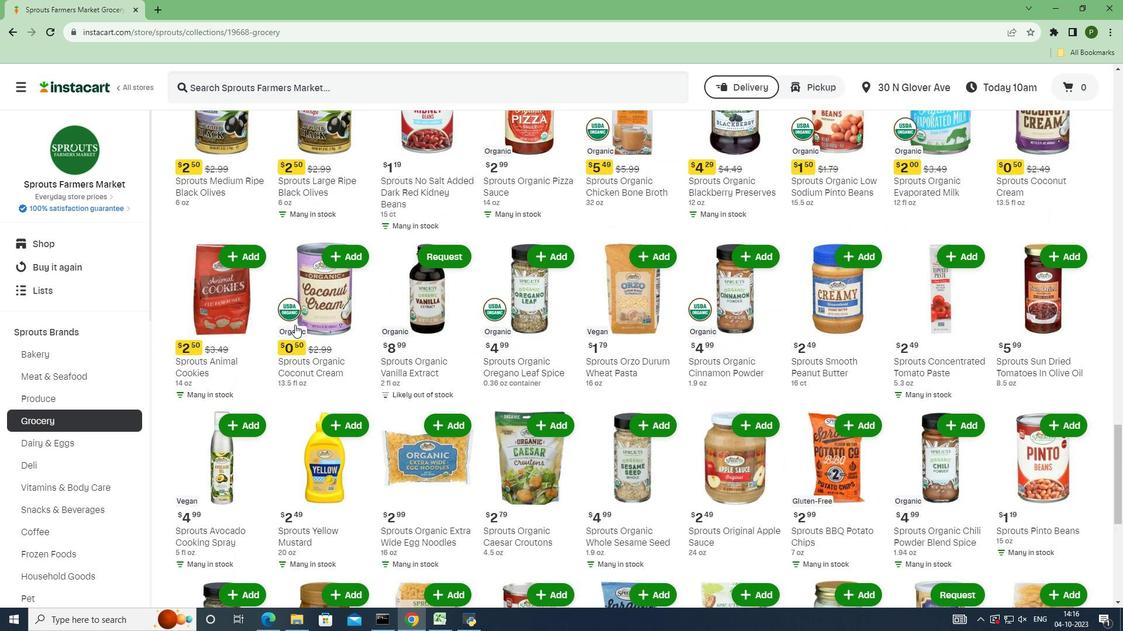 
Action: Mouse scrolled (294, 324) with delta (0, 0)
Screenshot: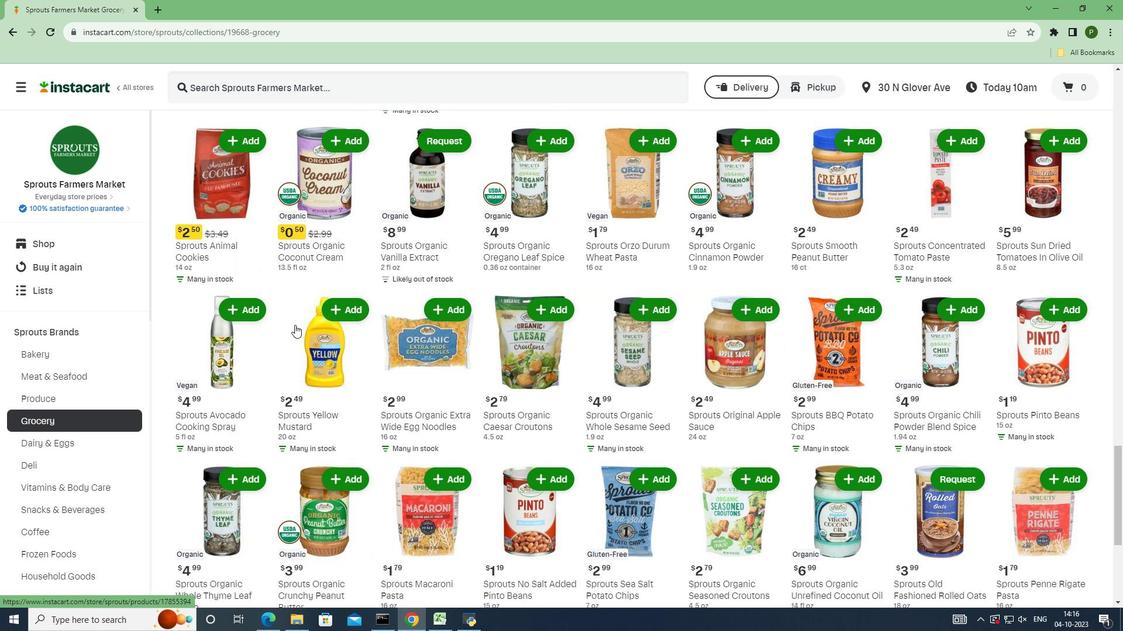 
Action: Mouse scrolled (294, 324) with delta (0, 0)
Screenshot: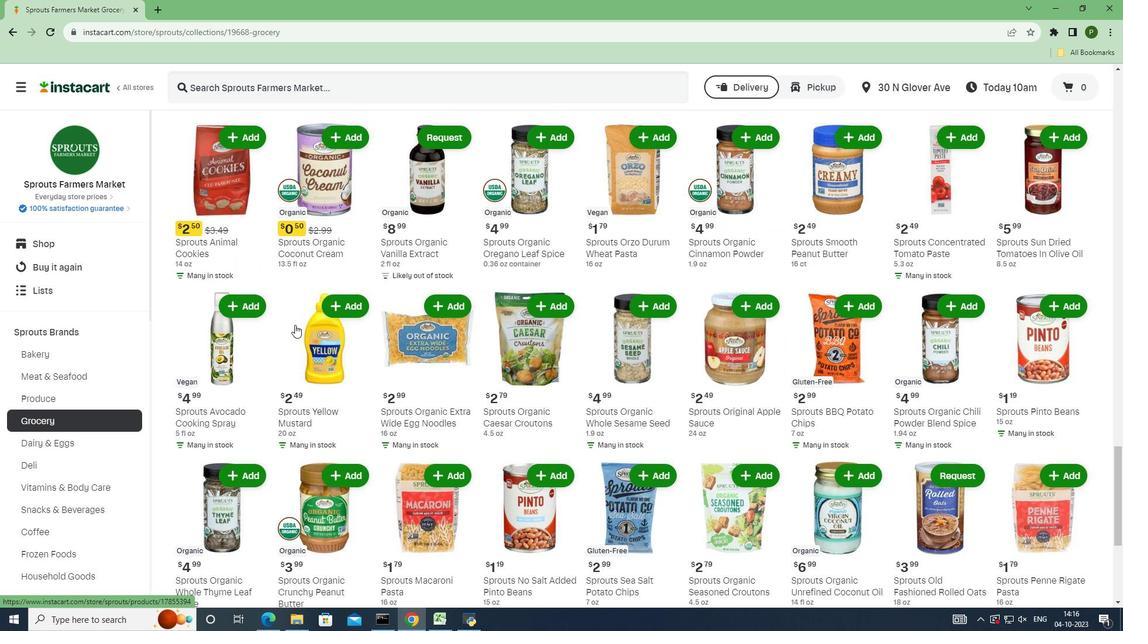 
Action: Mouse scrolled (294, 324) with delta (0, 0)
Screenshot: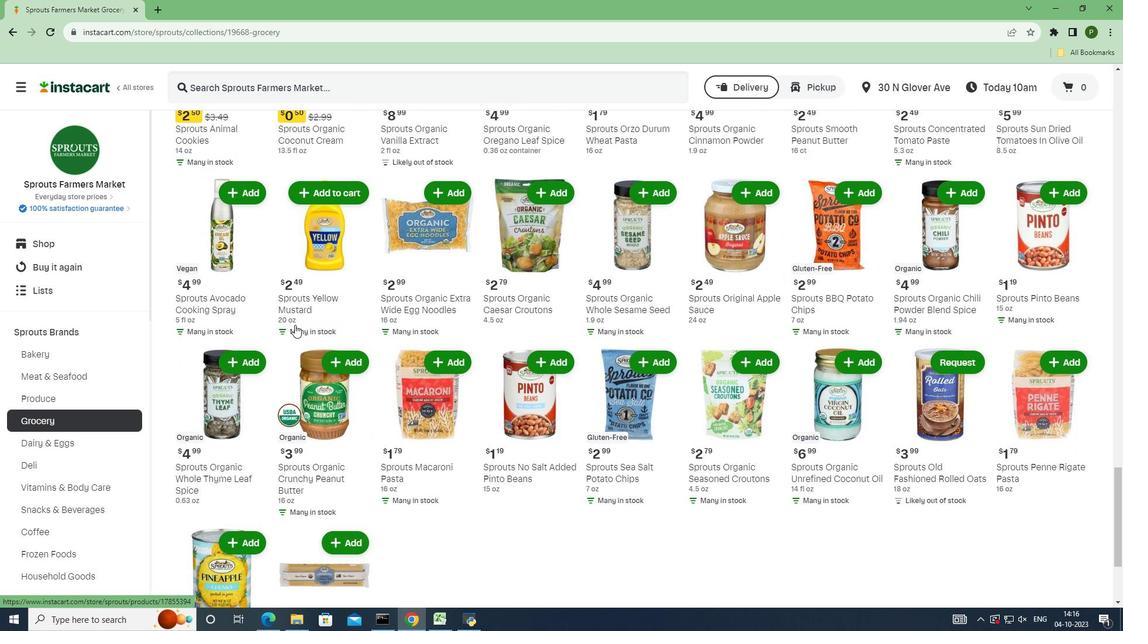 
Action: Mouse scrolled (294, 324) with delta (0, 0)
Screenshot: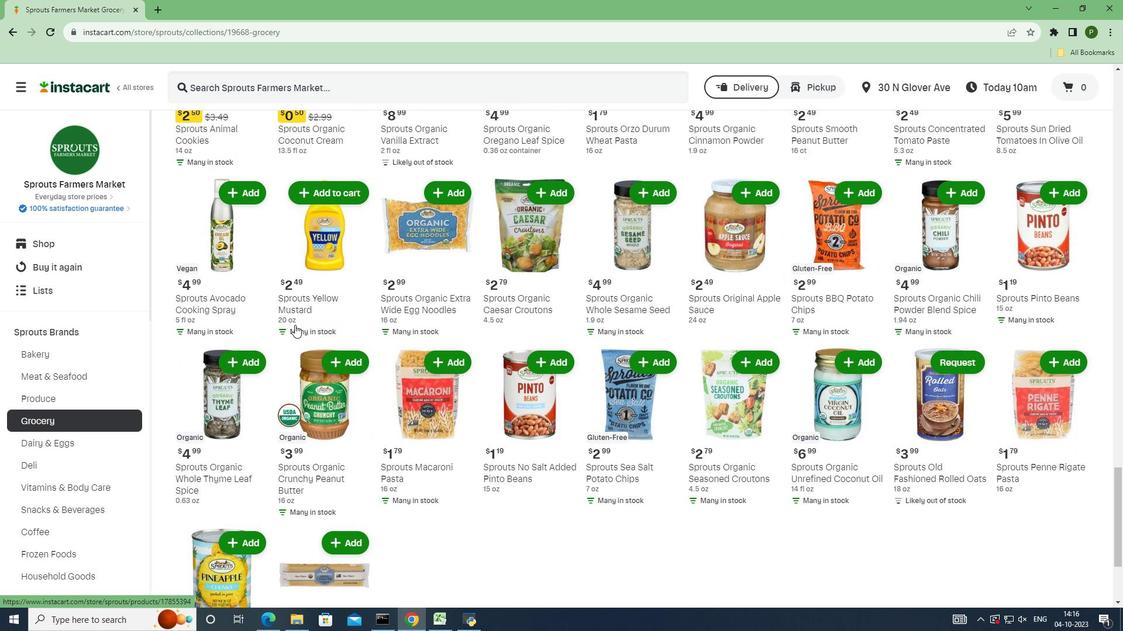
Action: Mouse scrolled (294, 324) with delta (0, 0)
Screenshot: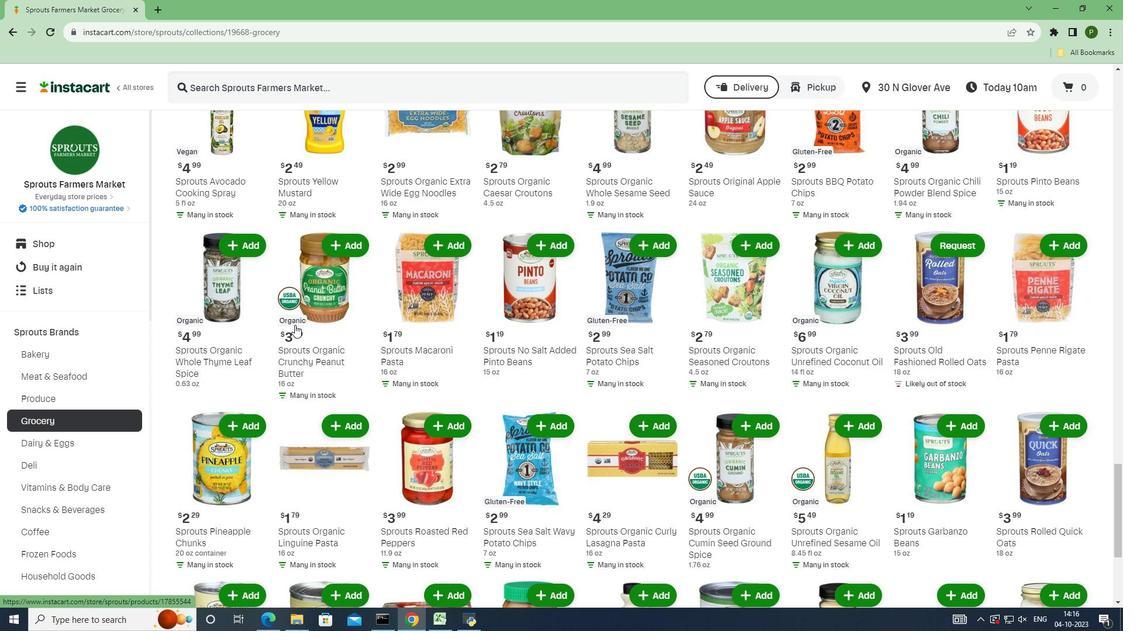 
Action: Mouse scrolled (294, 324) with delta (0, 0)
Screenshot: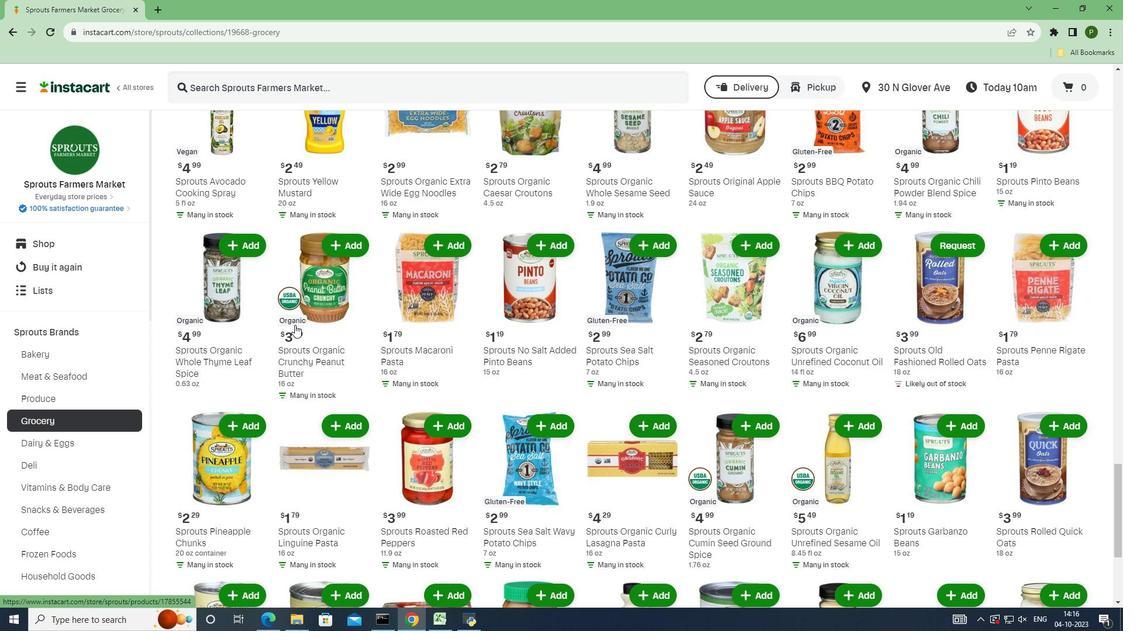 
Action: Mouse scrolled (294, 324) with delta (0, 0)
Screenshot: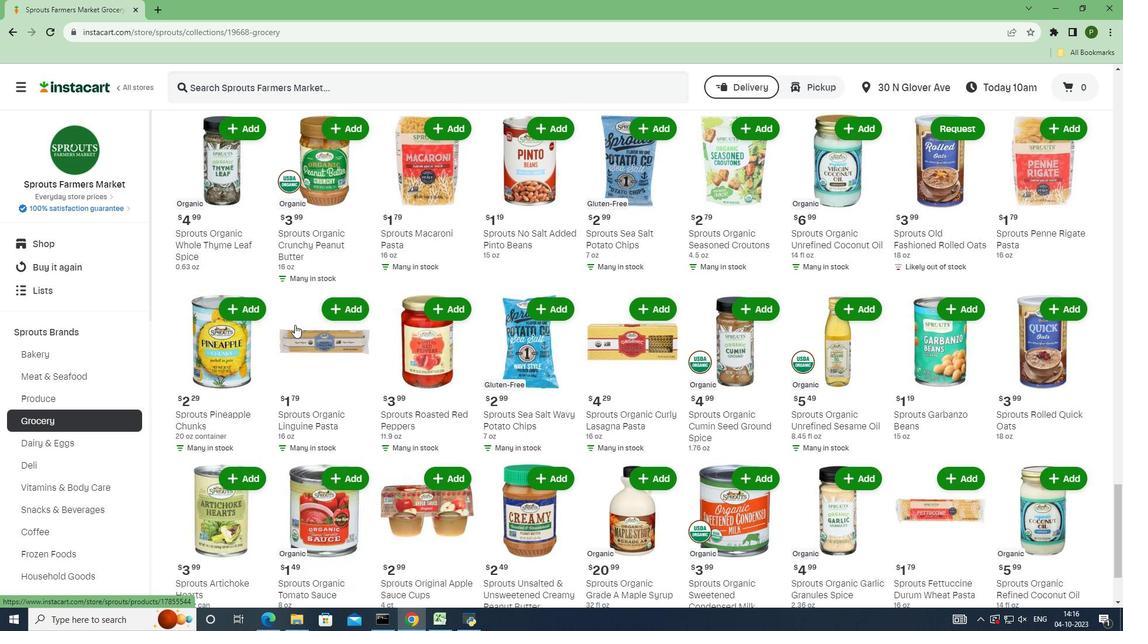 
Action: Mouse scrolled (294, 324) with delta (0, 0)
Screenshot: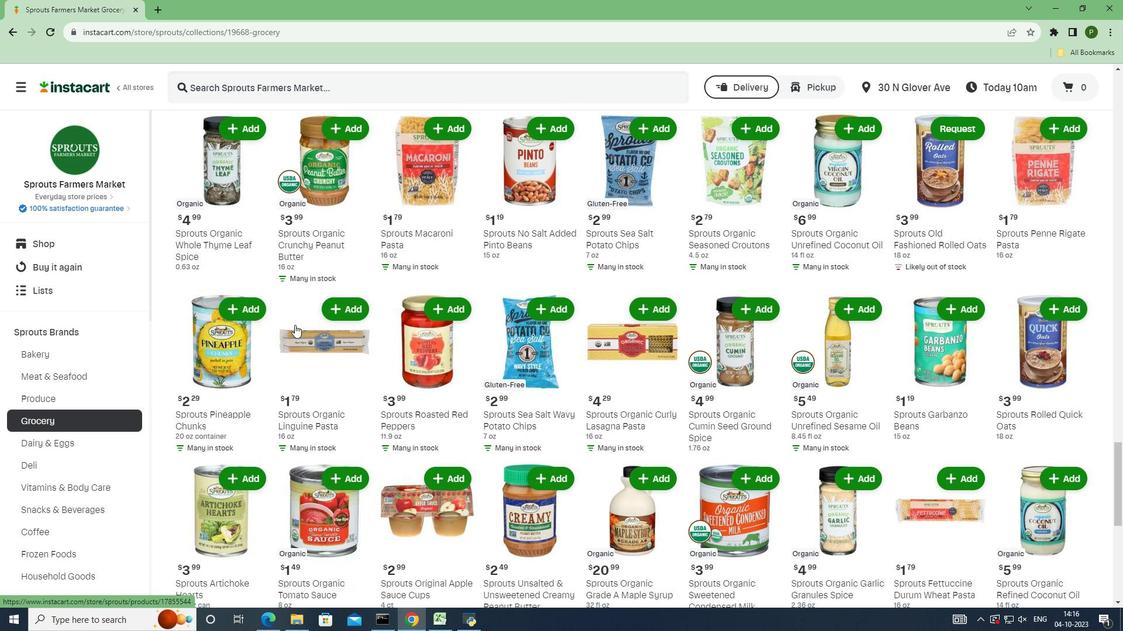 
Action: Mouse scrolled (294, 324) with delta (0, 0)
Screenshot: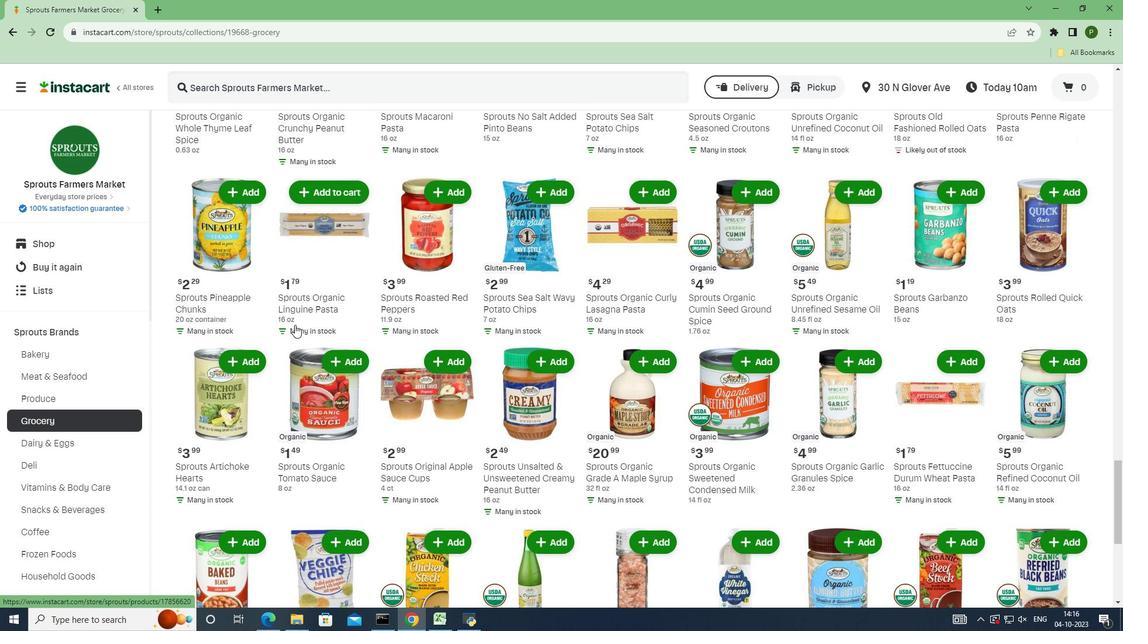 
Action: Mouse scrolled (294, 324) with delta (0, 0)
Screenshot: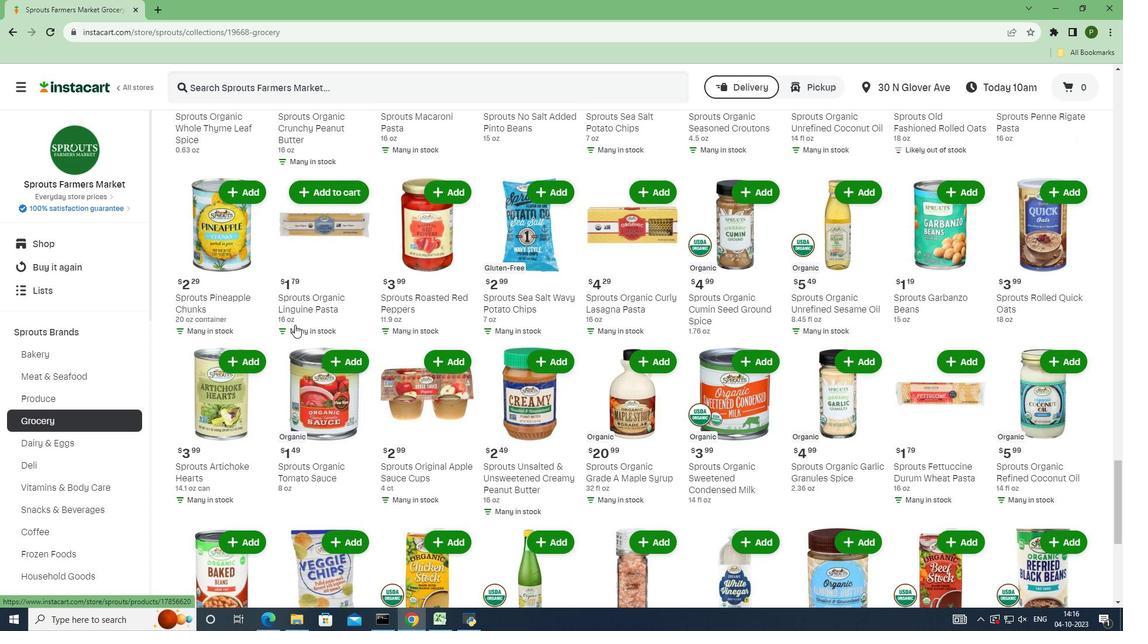 
Action: Mouse scrolled (294, 324) with delta (0, 0)
Screenshot: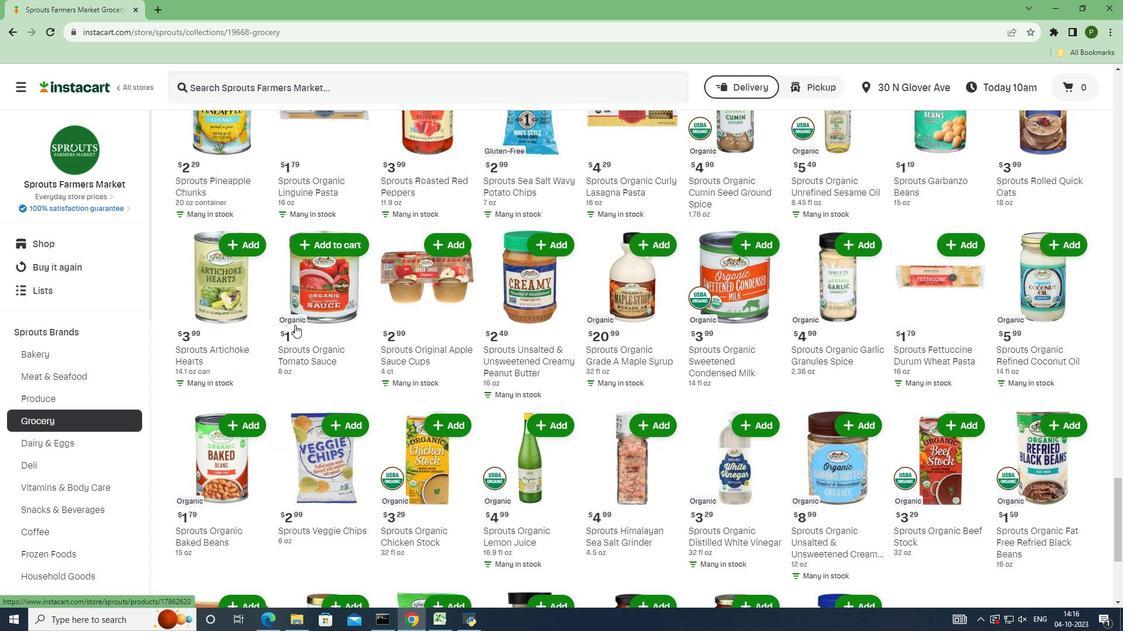 
Action: Mouse scrolled (294, 324) with delta (0, 0)
Screenshot: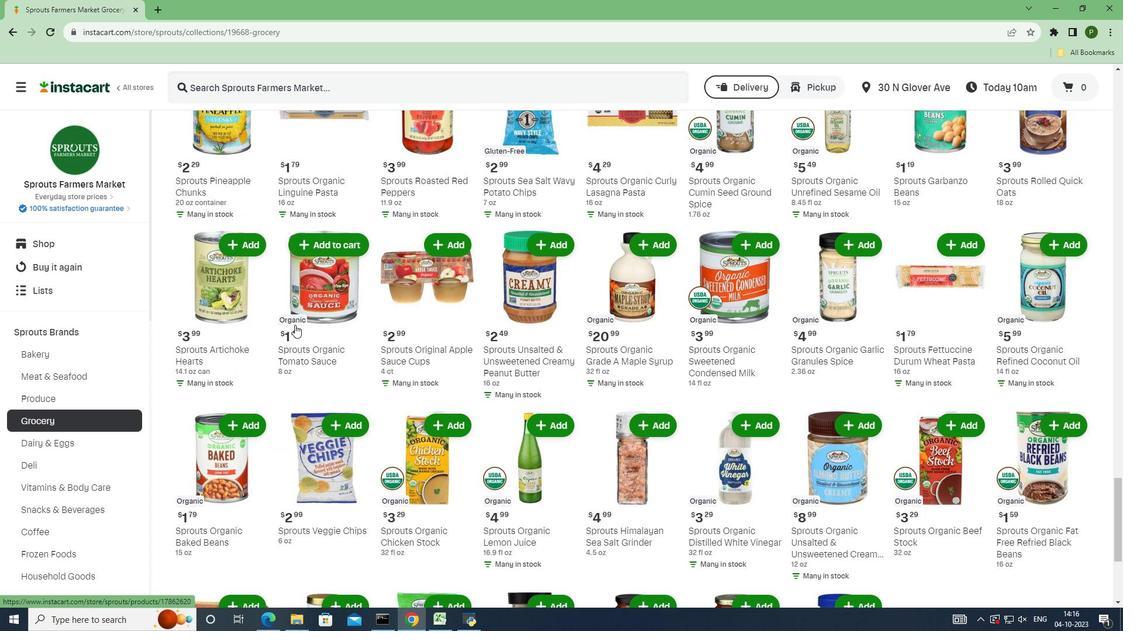
Action: Mouse scrolled (294, 324) with delta (0, 0)
Screenshot: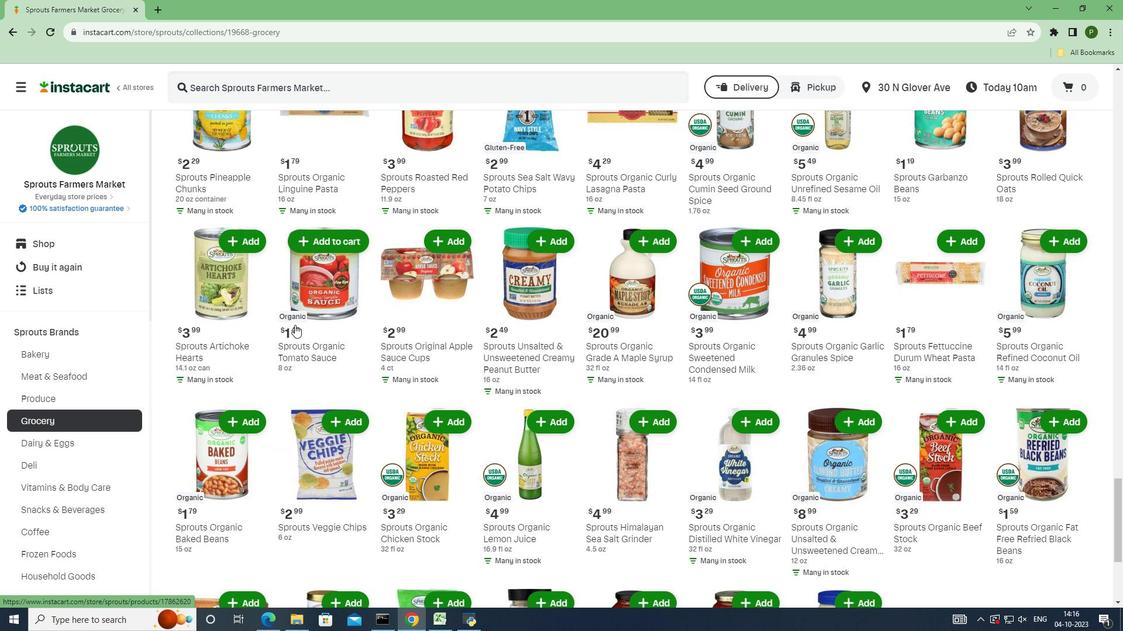 
Action: Mouse scrolled (294, 324) with delta (0, 0)
Screenshot: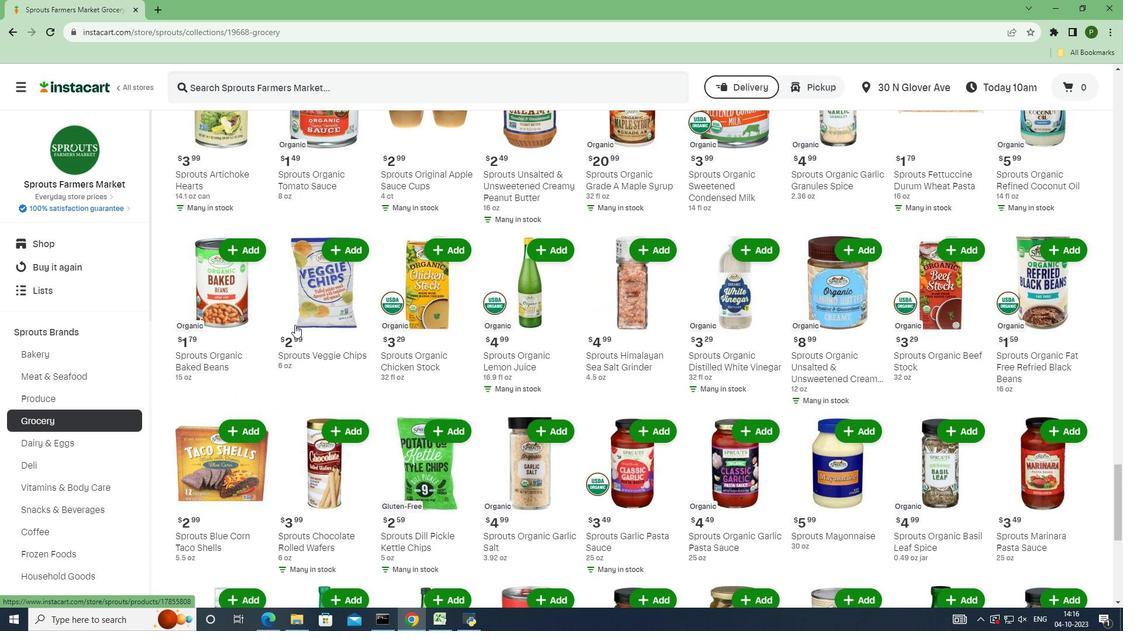 
Action: Mouse scrolled (294, 324) with delta (0, 0)
Screenshot: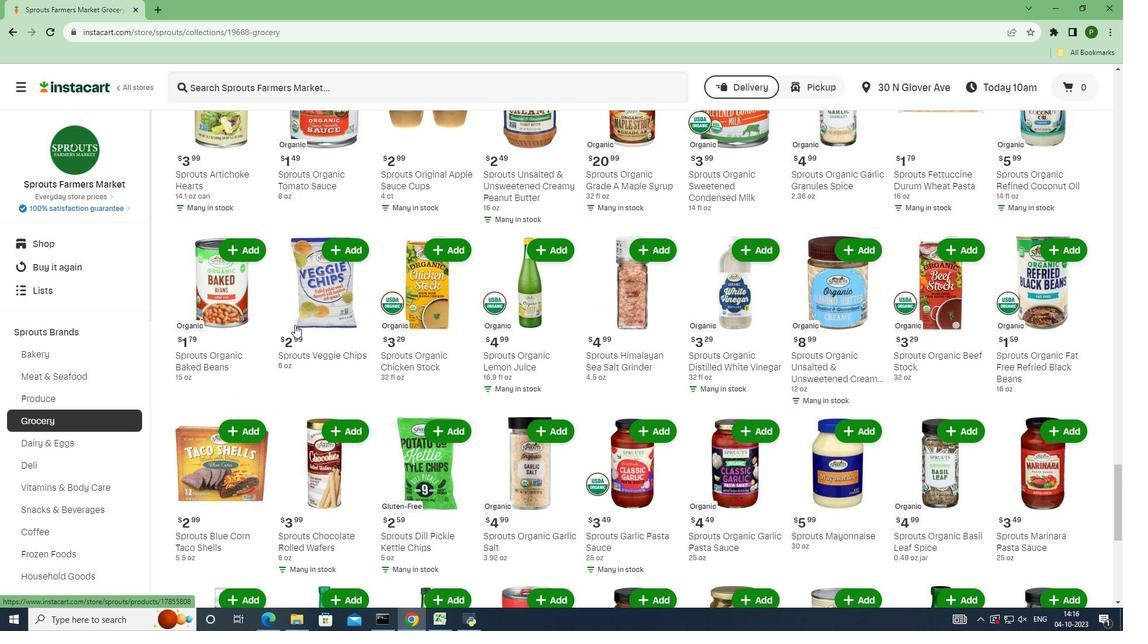 
Action: Mouse scrolled (294, 324) with delta (0, 0)
Screenshot: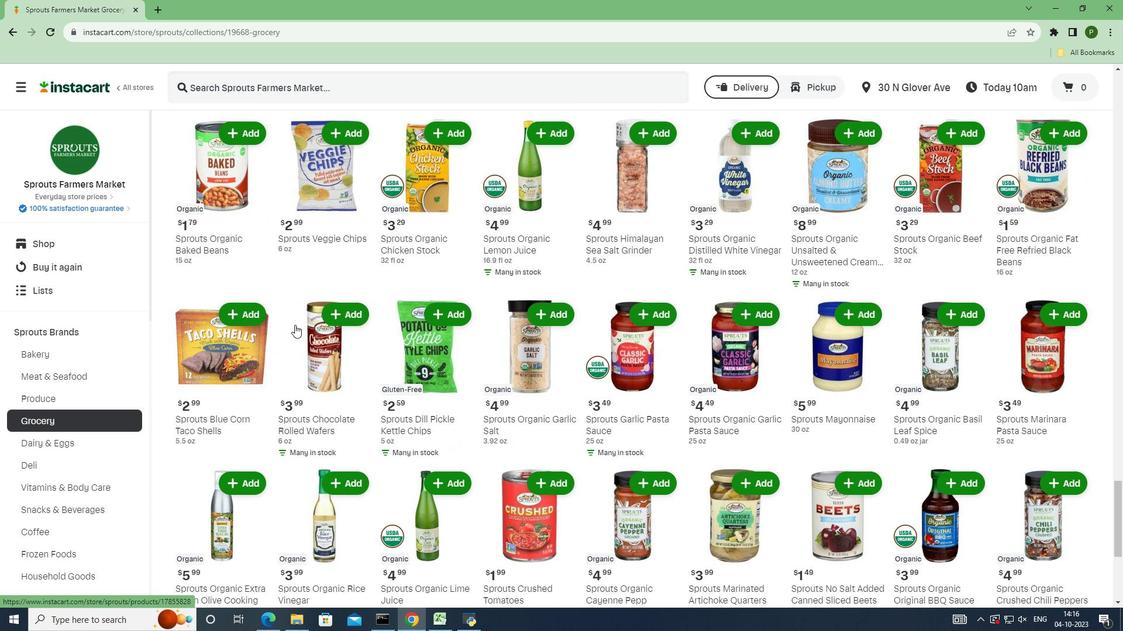 
Action: Mouse scrolled (294, 324) with delta (0, 0)
Screenshot: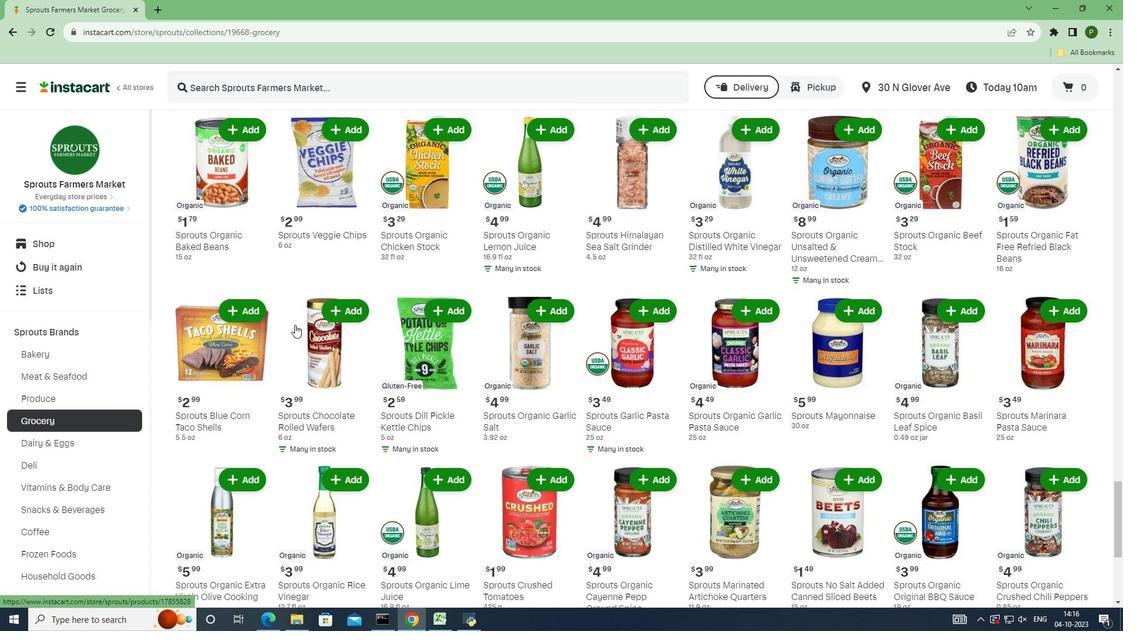 
Action: Mouse scrolled (294, 324) with delta (0, 0)
Screenshot: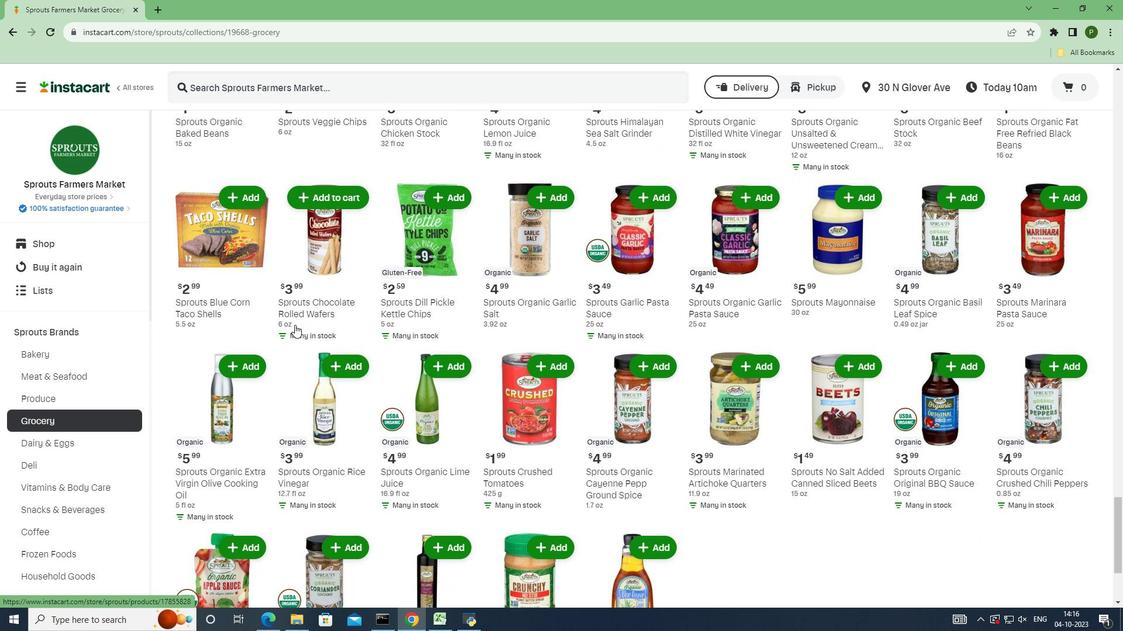 
Action: Mouse scrolled (294, 324) with delta (0, 0)
Screenshot: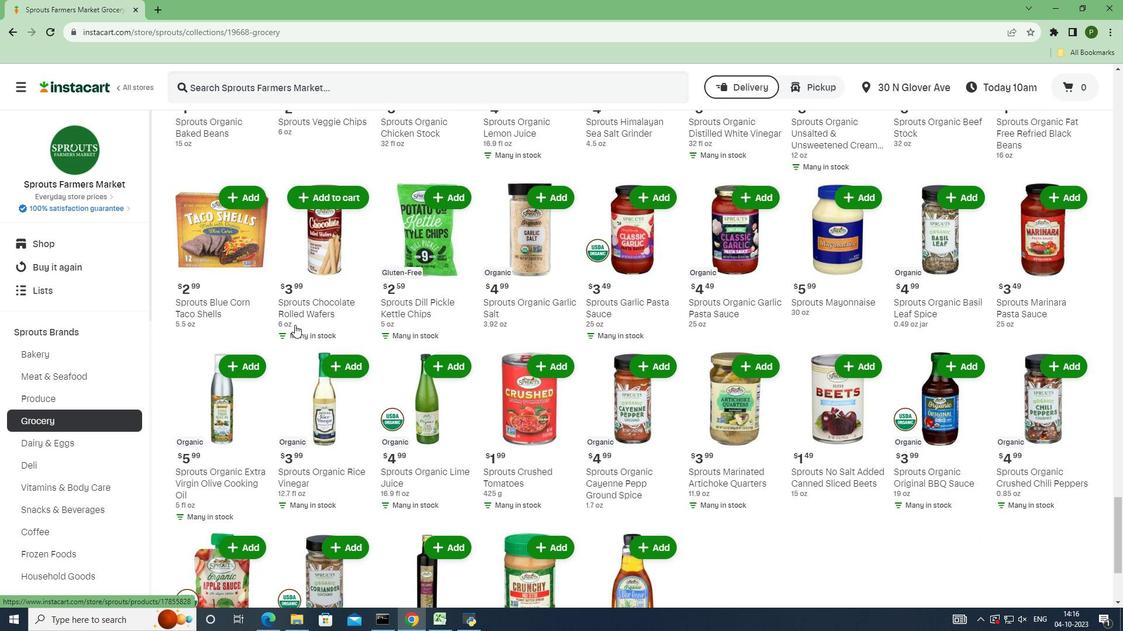 
Action: Mouse scrolled (294, 324) with delta (0, 0)
Screenshot: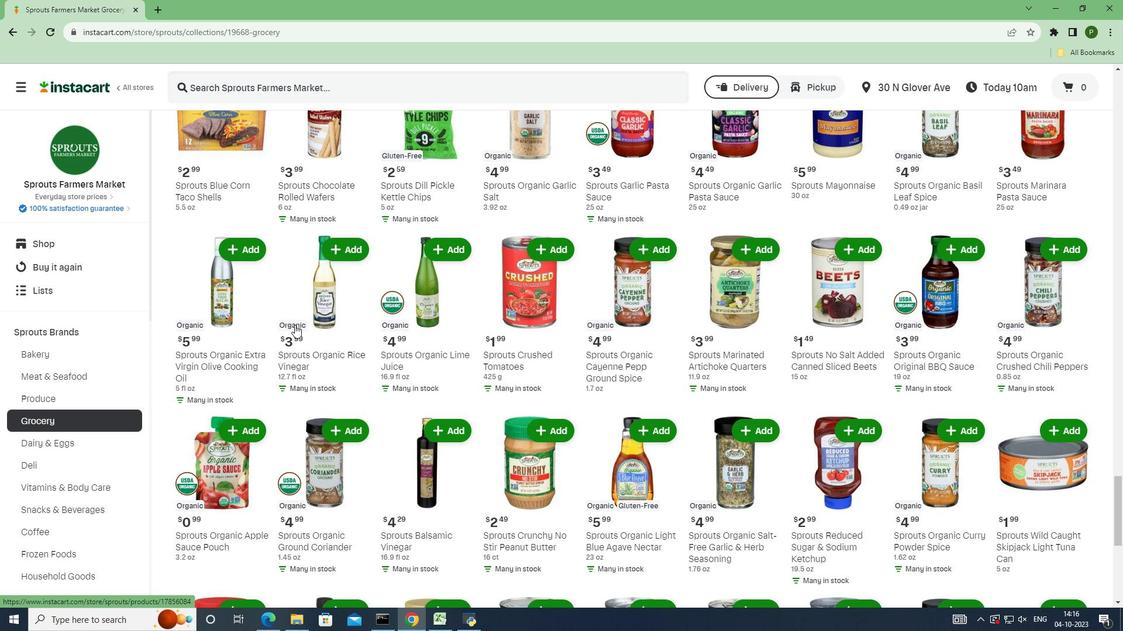 
Action: Mouse scrolled (294, 324) with delta (0, 0)
Screenshot: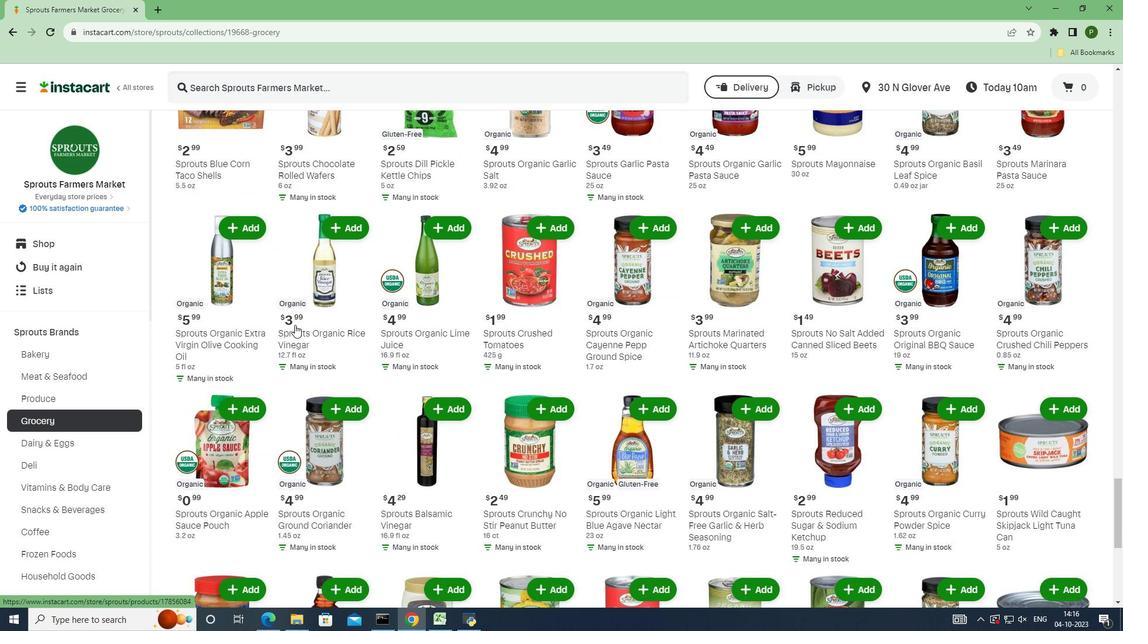 
Action: Mouse moved to (302, 315)
Screenshot: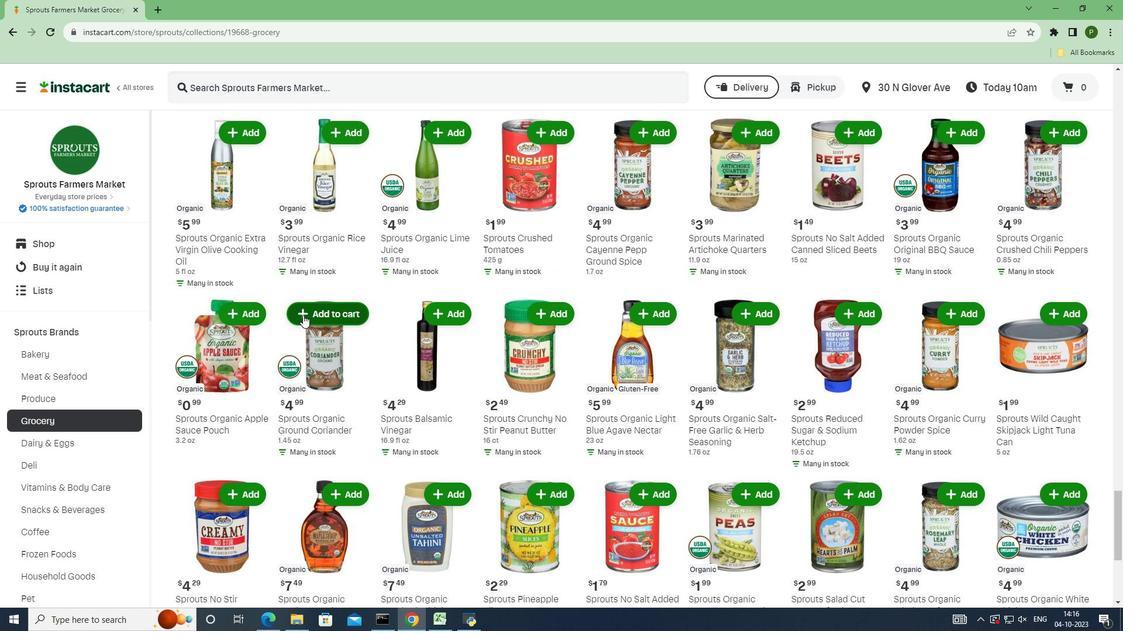 
Action: Mouse pressed left at (302, 315)
Screenshot: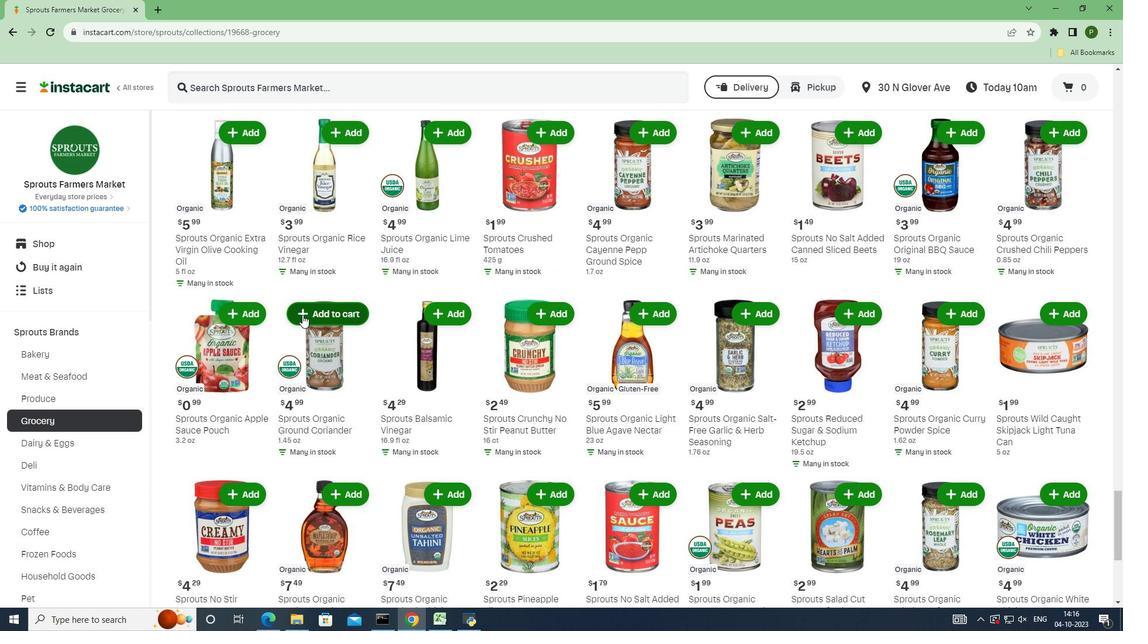 
